 Task: Find connections with filter location Congonhas with filter topic #culturewith filter profile language Potuguese with filter current company LTI - Larsen & Toubro Infotech with filter school Nagpur Jobs with filter industry Newspaper Publishing with filter service category Interaction Design with filter keywords title Actor
Action: Mouse moved to (509, 100)
Screenshot: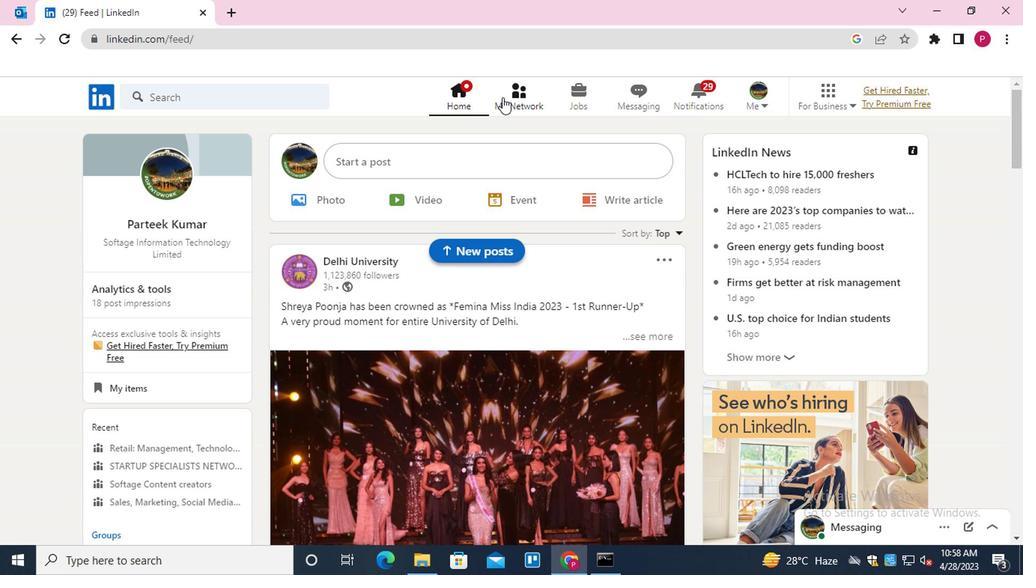 
Action: Mouse pressed left at (509, 100)
Screenshot: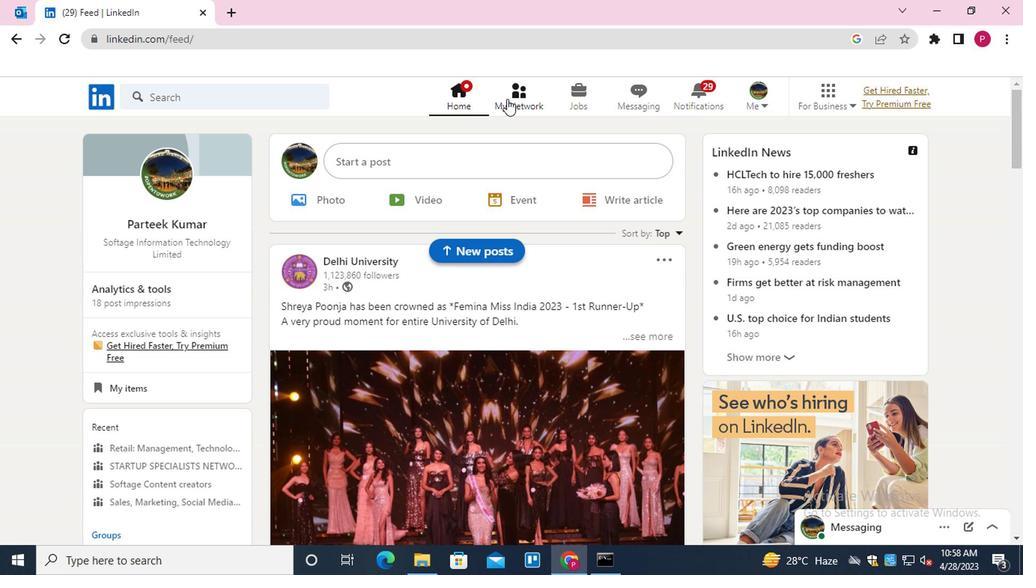 
Action: Mouse moved to (267, 180)
Screenshot: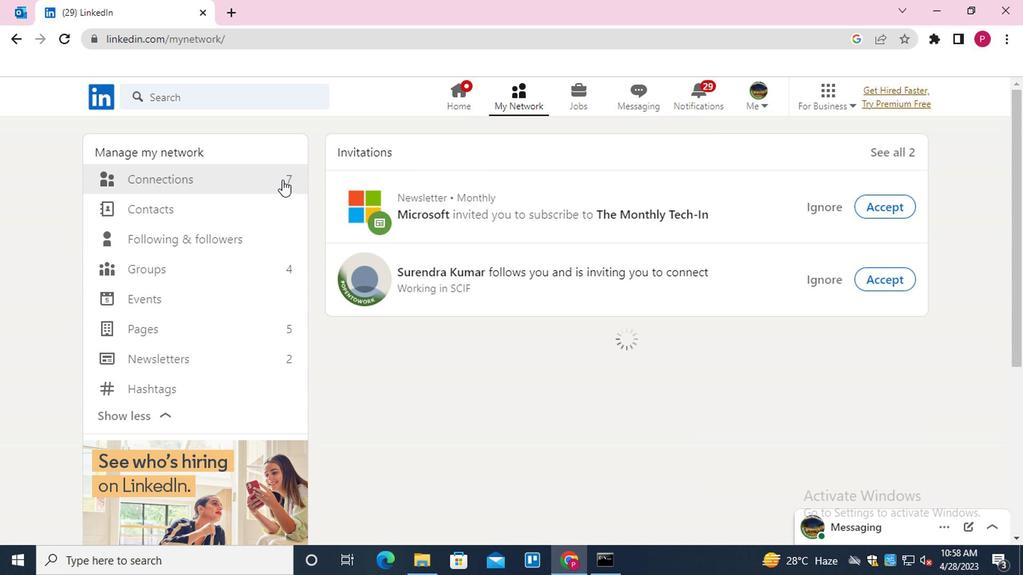 
Action: Mouse pressed left at (267, 180)
Screenshot: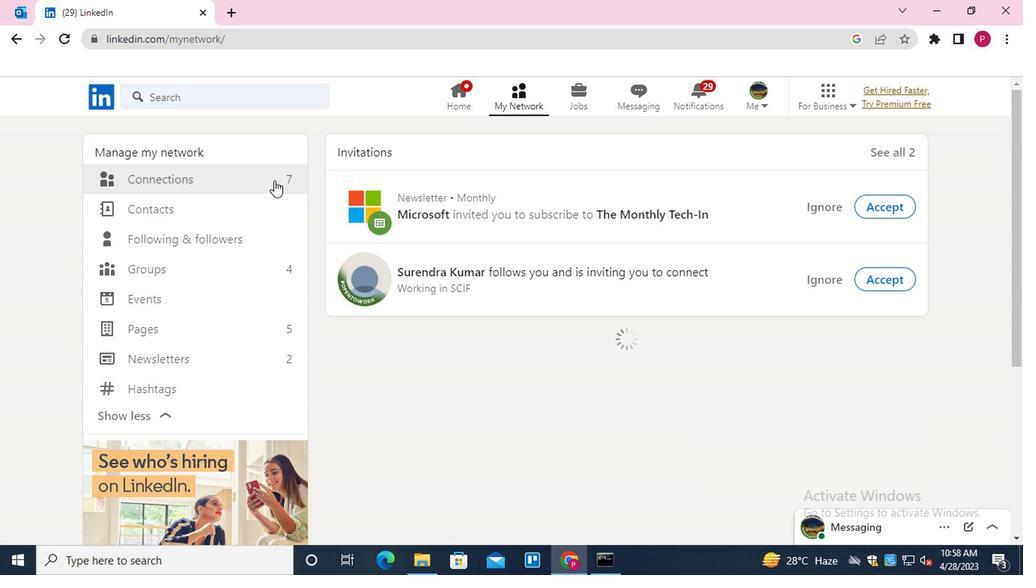 
Action: Mouse moved to (610, 180)
Screenshot: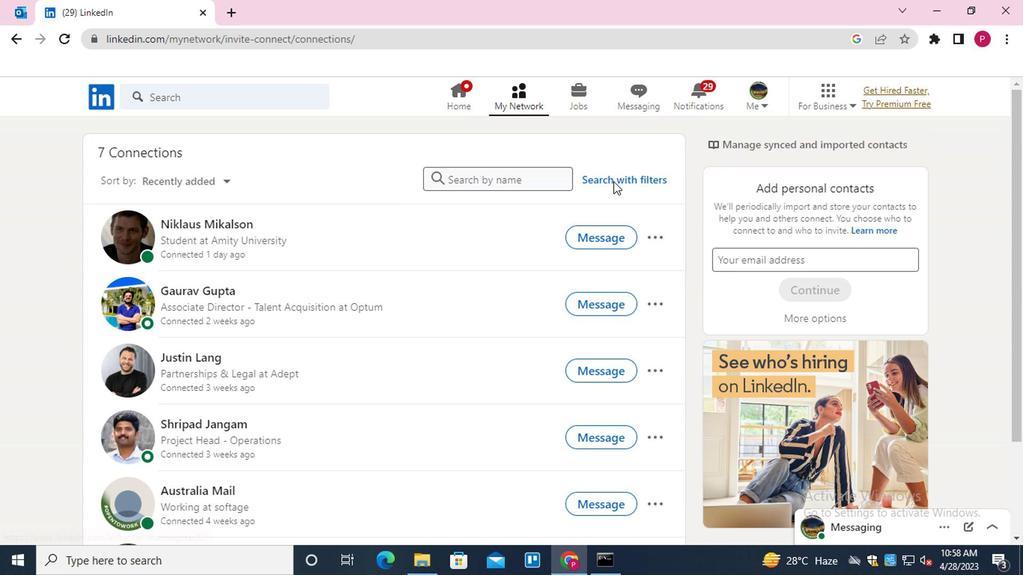 
Action: Mouse pressed left at (610, 180)
Screenshot: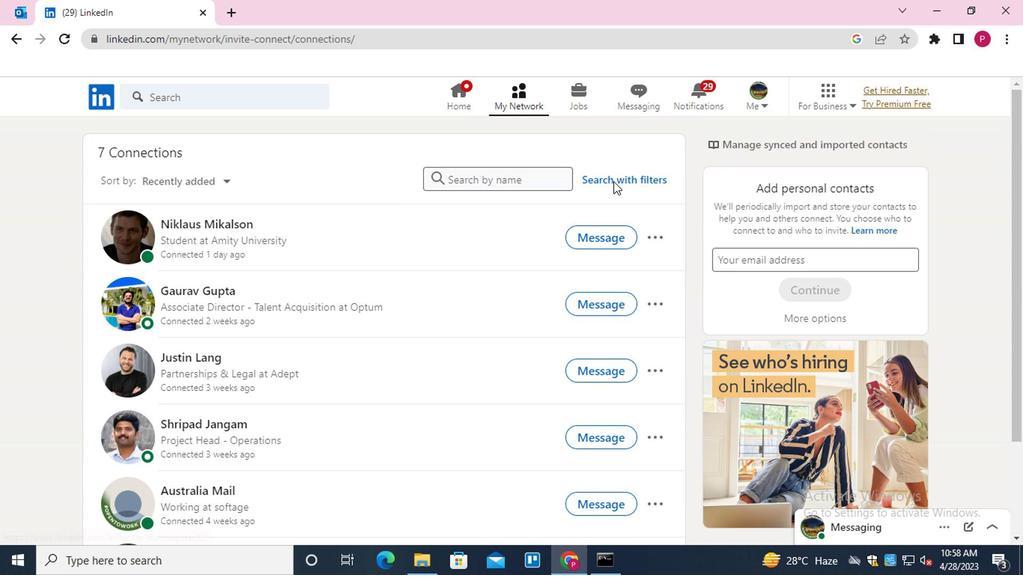 
Action: Mouse moved to (547, 141)
Screenshot: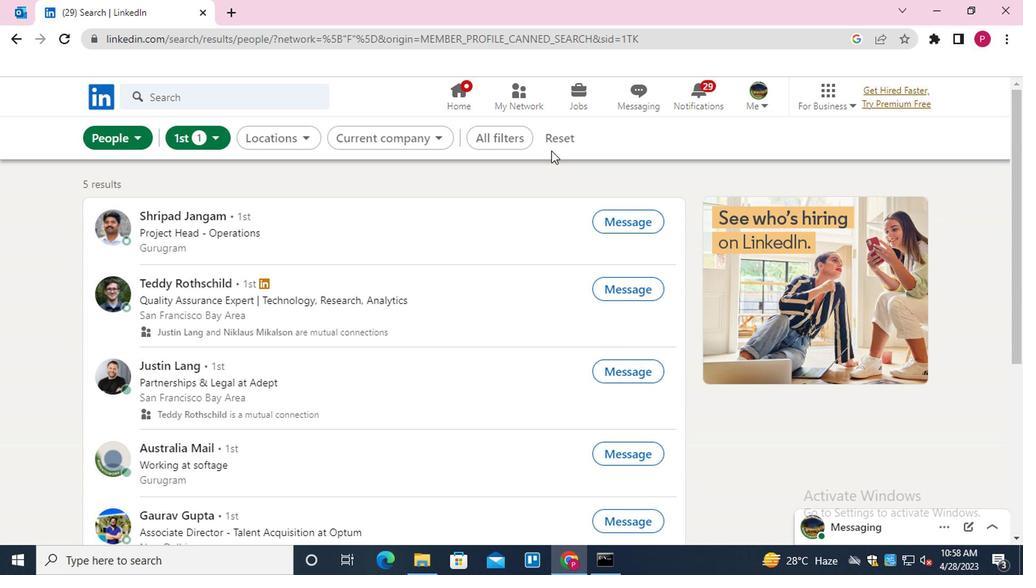 
Action: Mouse pressed left at (547, 141)
Screenshot: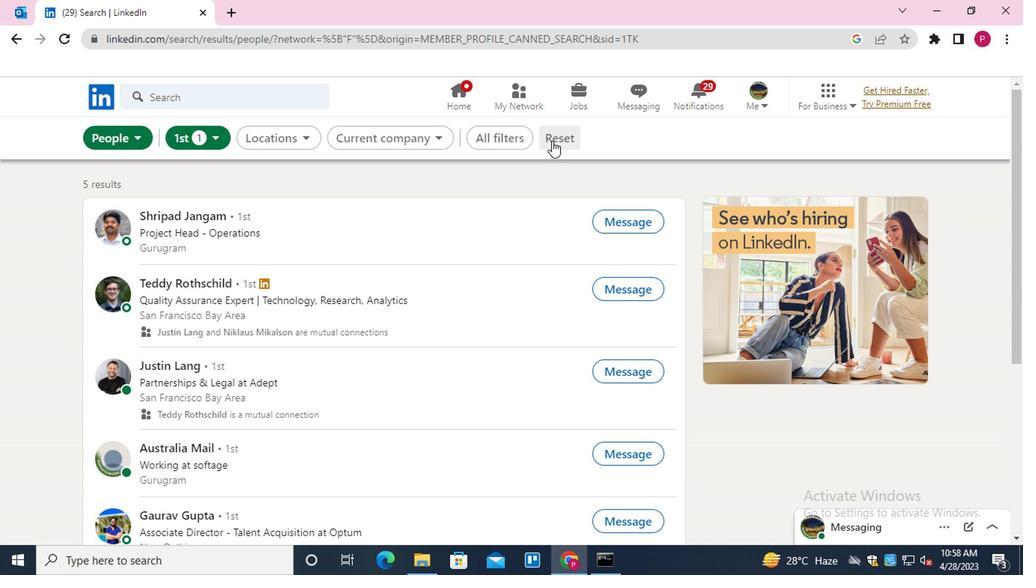 
Action: Mouse pressed left at (547, 141)
Screenshot: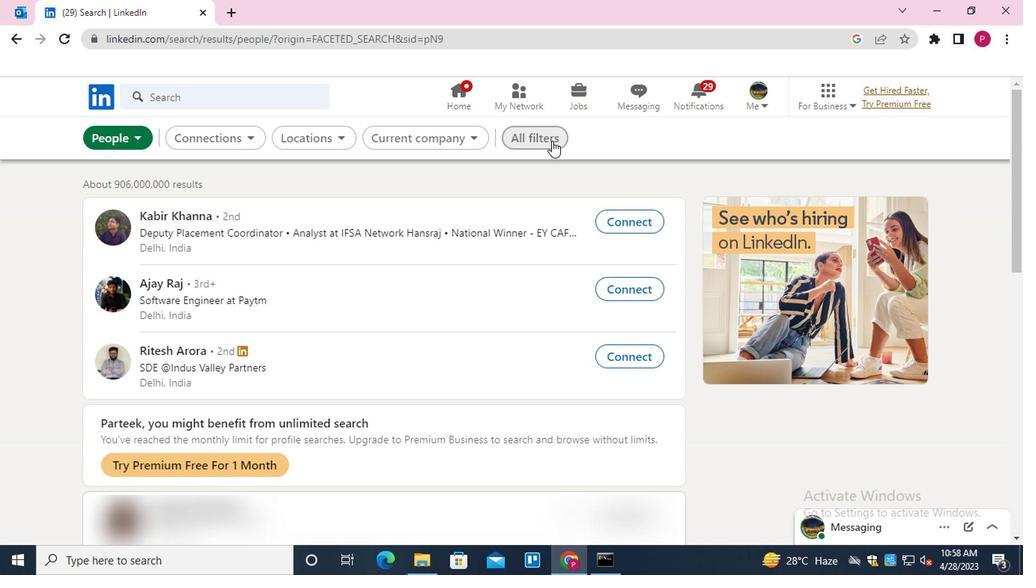 
Action: Mouse moved to (788, 302)
Screenshot: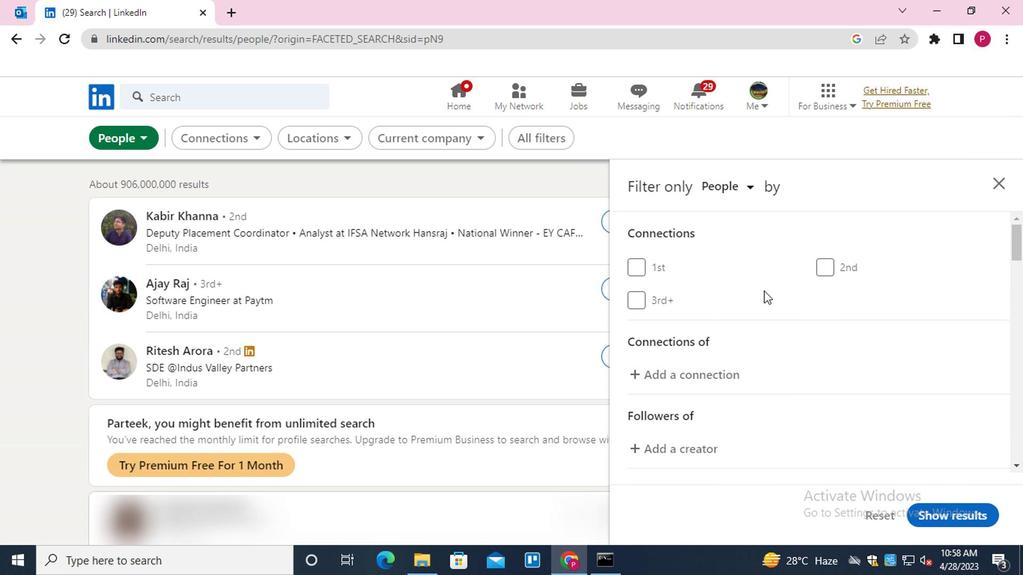 
Action: Mouse scrolled (788, 302) with delta (0, 0)
Screenshot: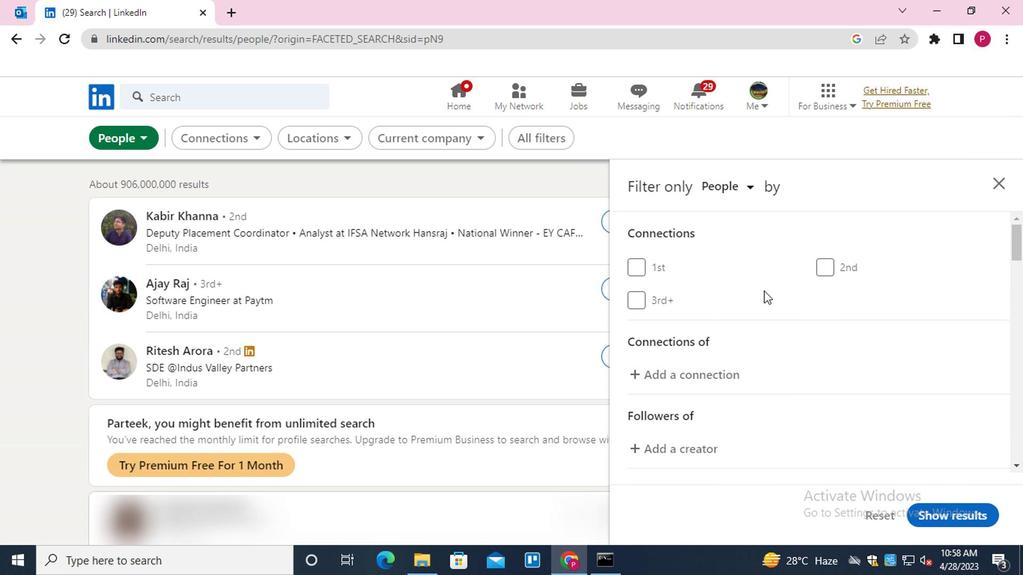 
Action: Mouse moved to (789, 303)
Screenshot: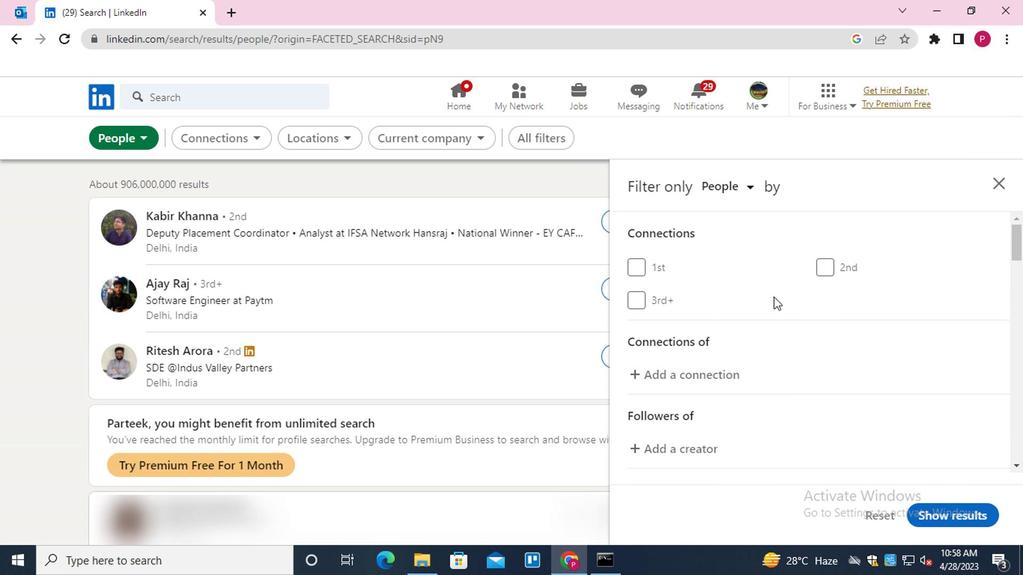 
Action: Mouse scrolled (789, 302) with delta (0, -1)
Screenshot: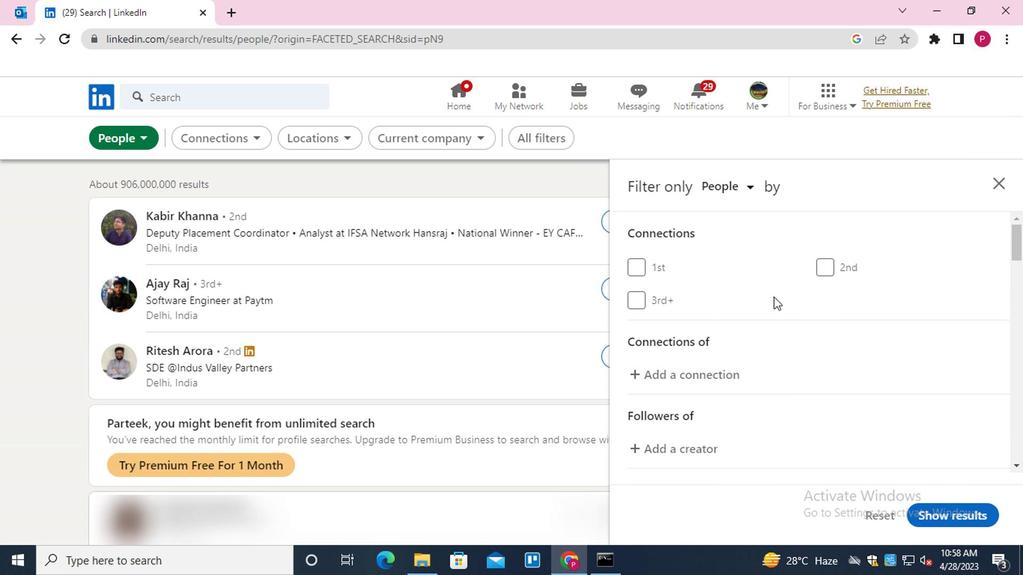 
Action: Mouse scrolled (789, 302) with delta (0, -1)
Screenshot: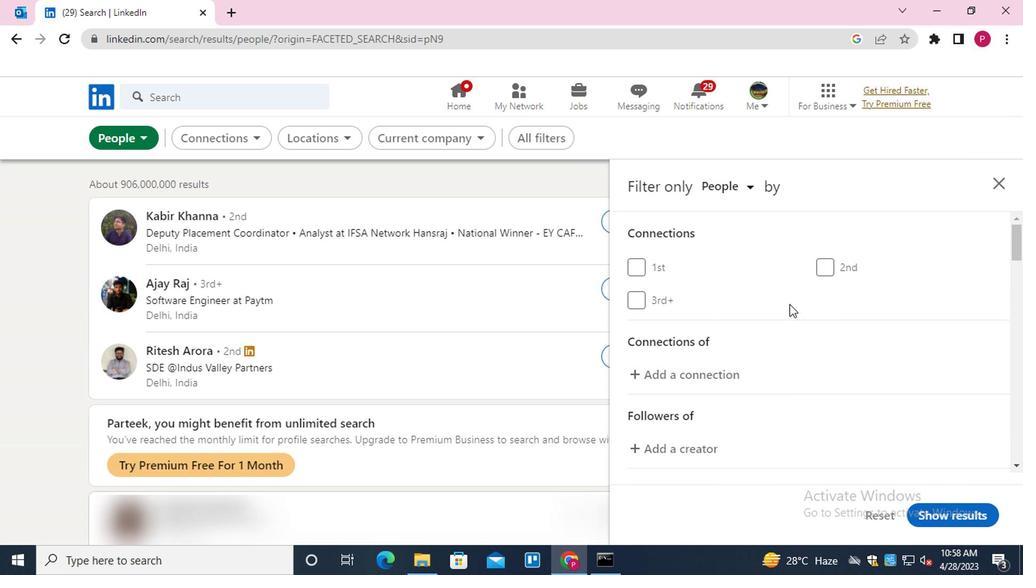 
Action: Mouse moved to (863, 361)
Screenshot: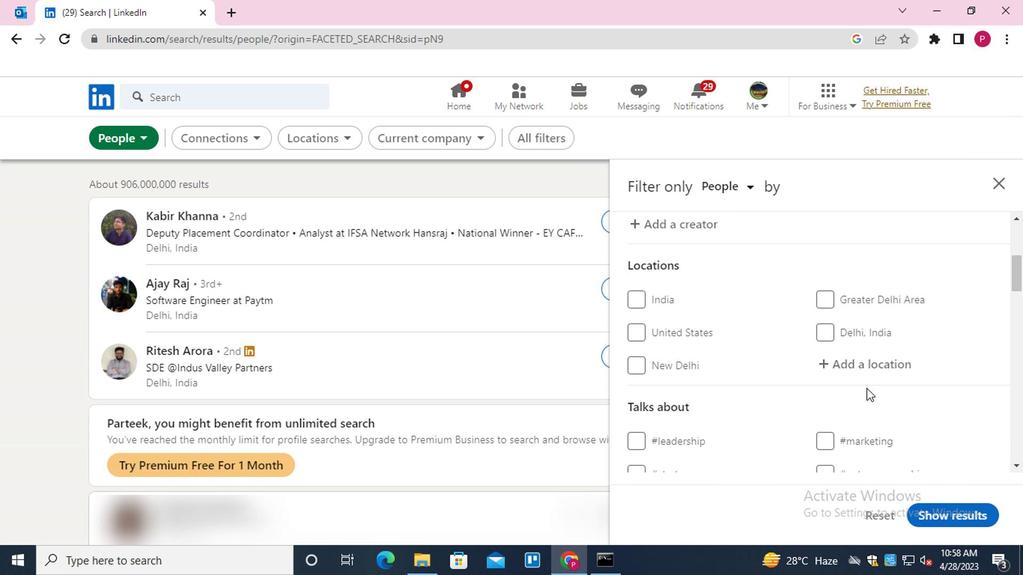 
Action: Mouse pressed left at (863, 361)
Screenshot: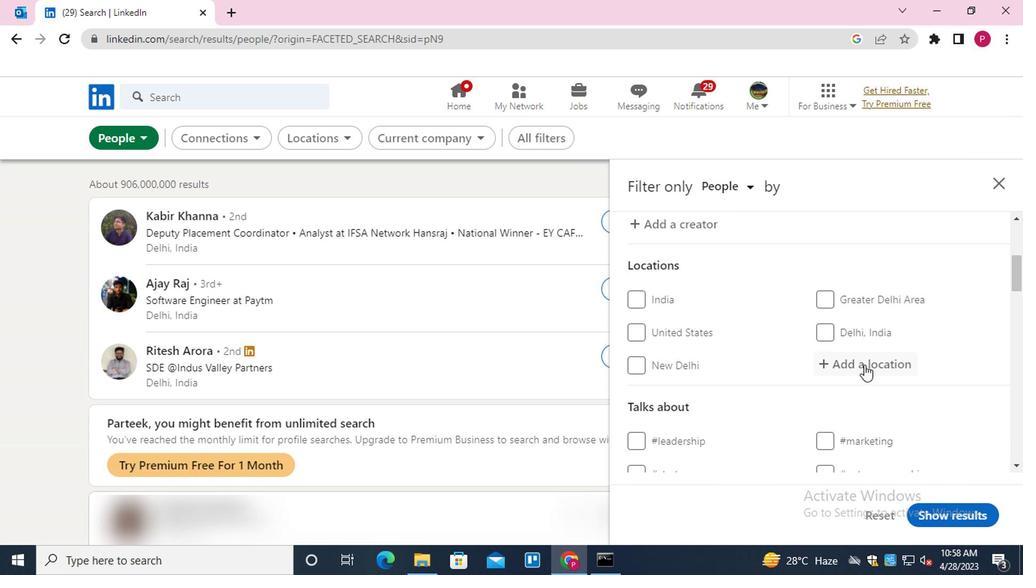 
Action: Key pressed <Key.shift>CONGONHAS<Key.down><Key.enter>
Screenshot: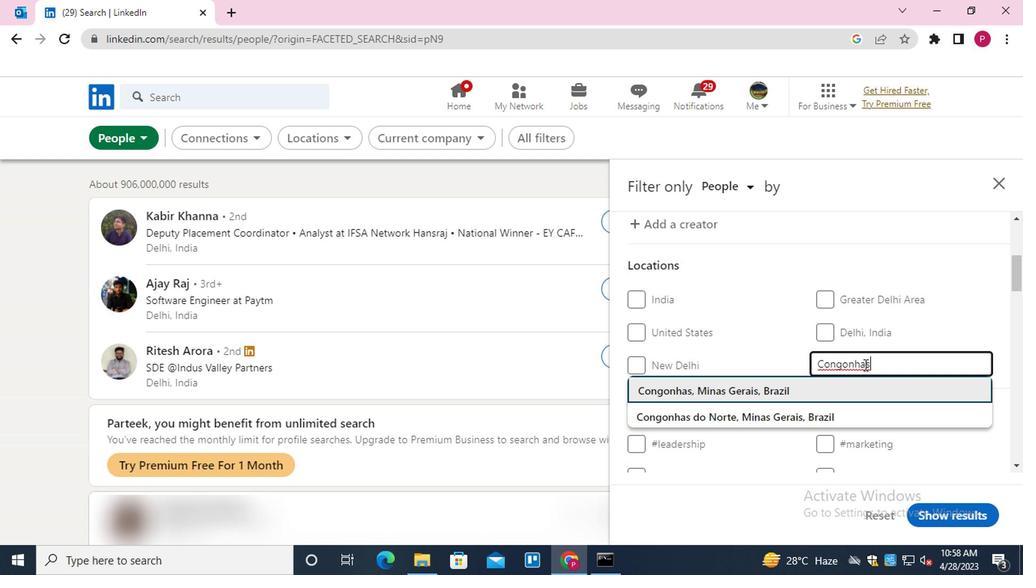 
Action: Mouse moved to (823, 368)
Screenshot: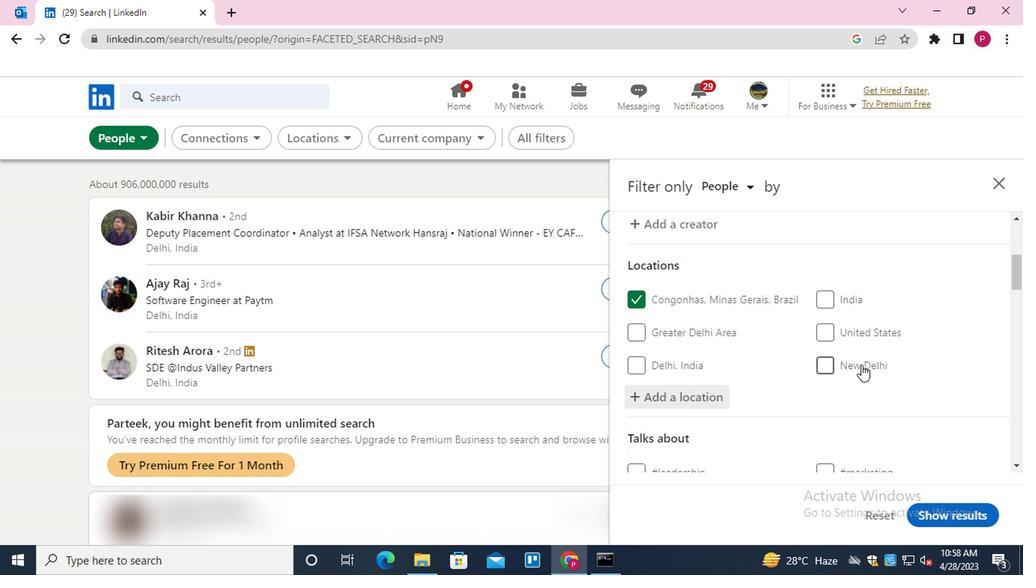 
Action: Mouse scrolled (823, 368) with delta (0, 0)
Screenshot: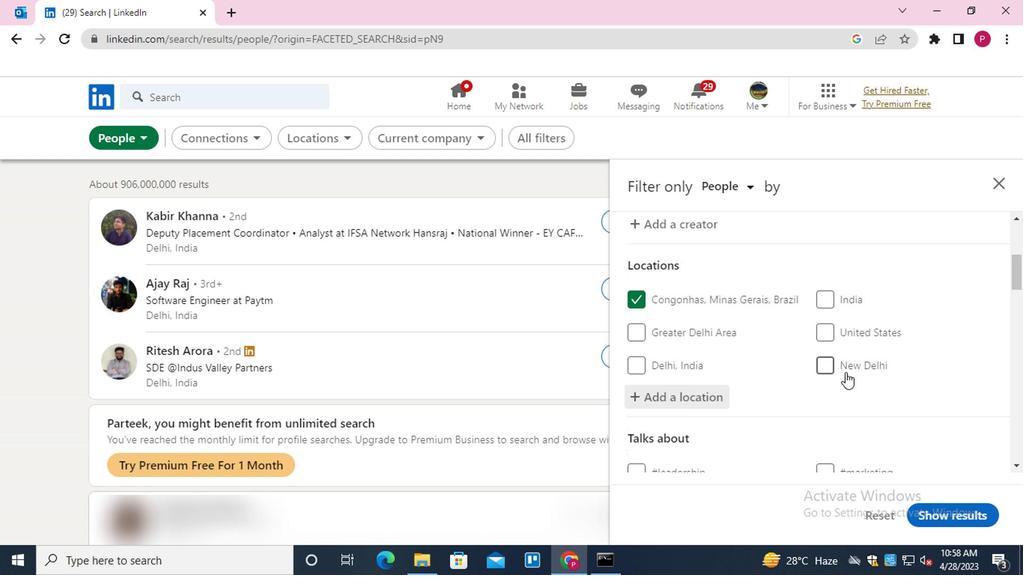 
Action: Mouse scrolled (823, 368) with delta (0, 0)
Screenshot: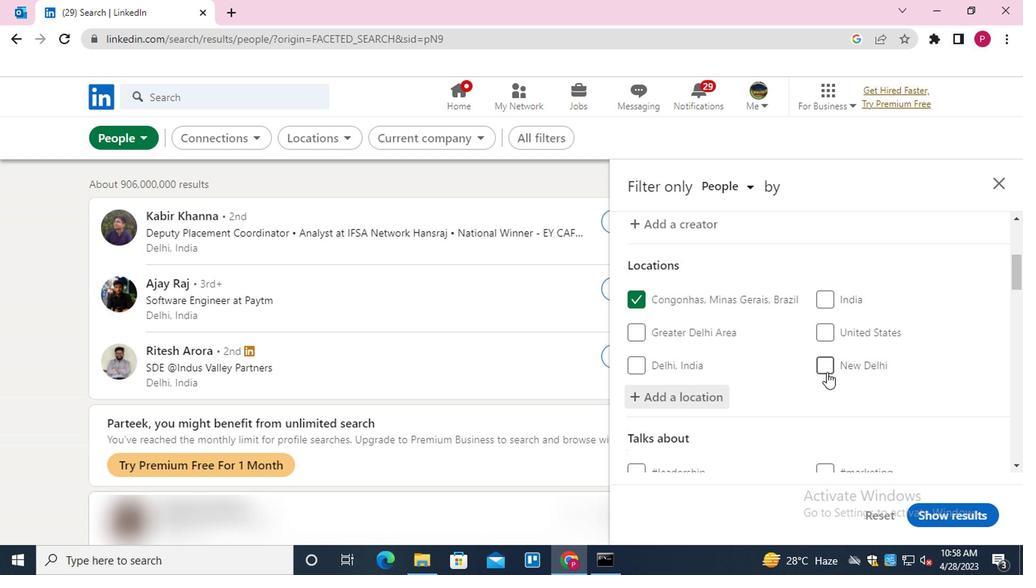 
Action: Mouse moved to (823, 368)
Screenshot: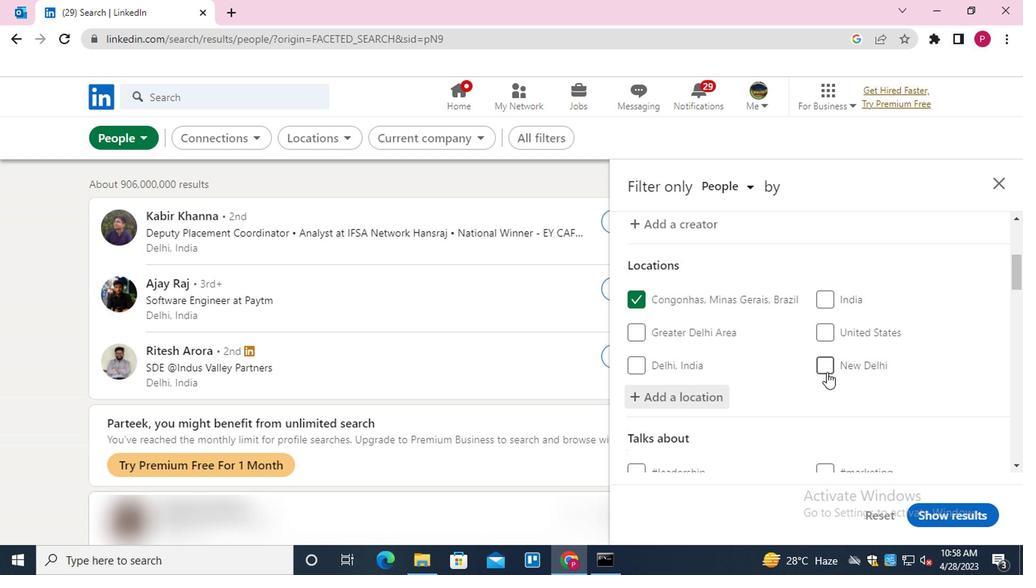 
Action: Mouse scrolled (823, 368) with delta (0, 0)
Screenshot: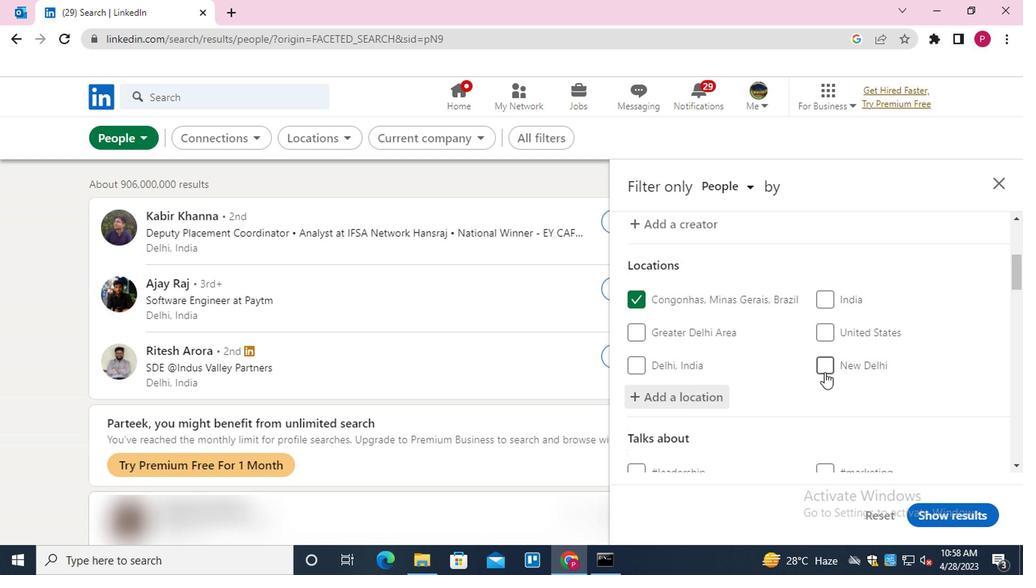 
Action: Mouse moved to (847, 310)
Screenshot: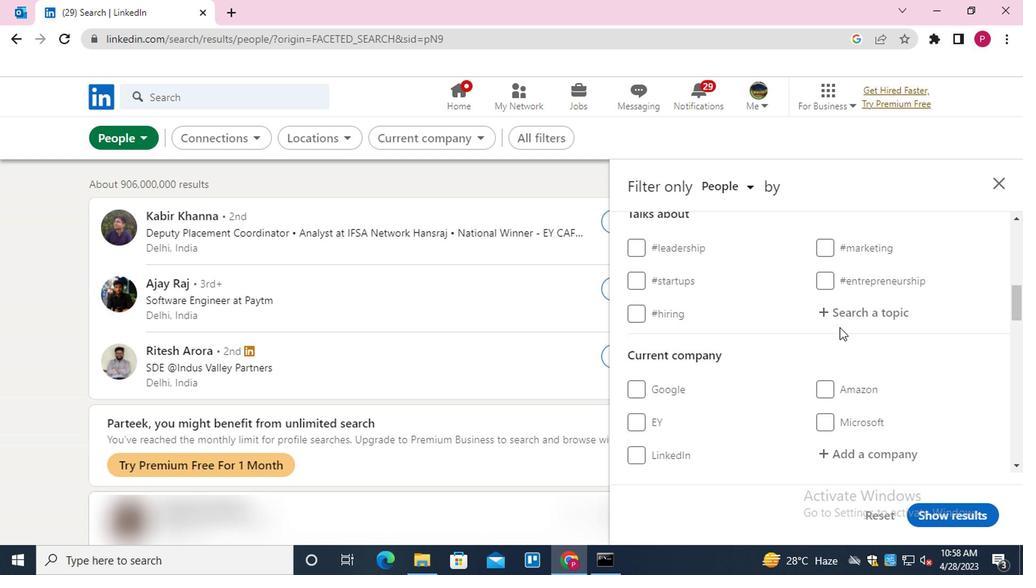 
Action: Mouse pressed left at (847, 310)
Screenshot: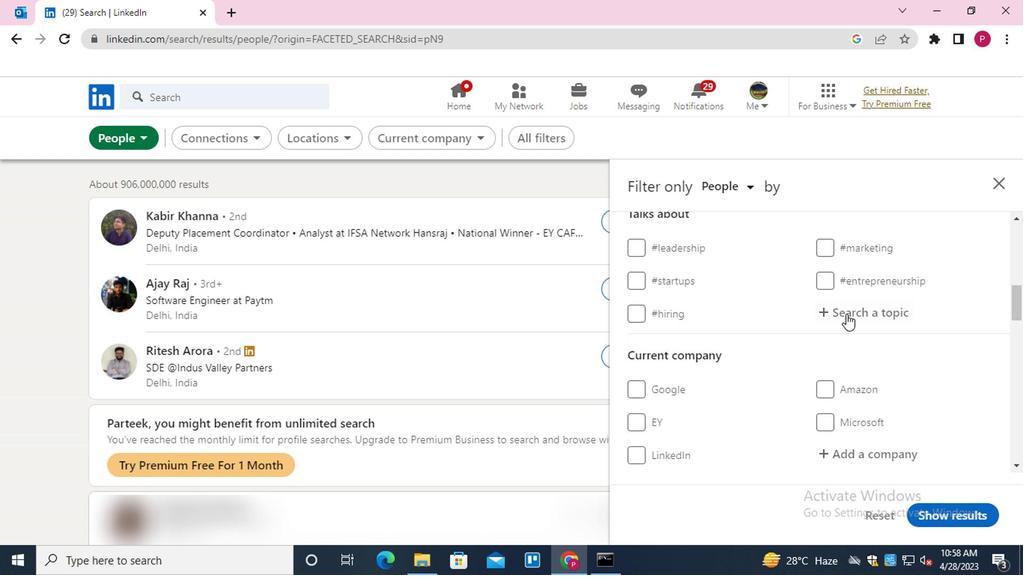 
Action: Key pressed CULTURE<Key.down><Key.enter>
Screenshot: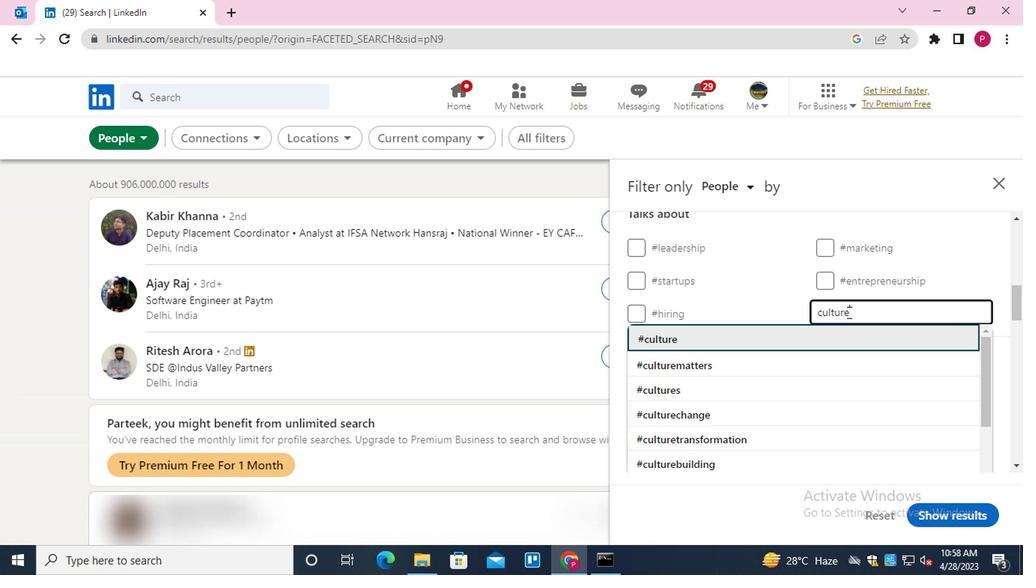 
Action: Mouse moved to (845, 311)
Screenshot: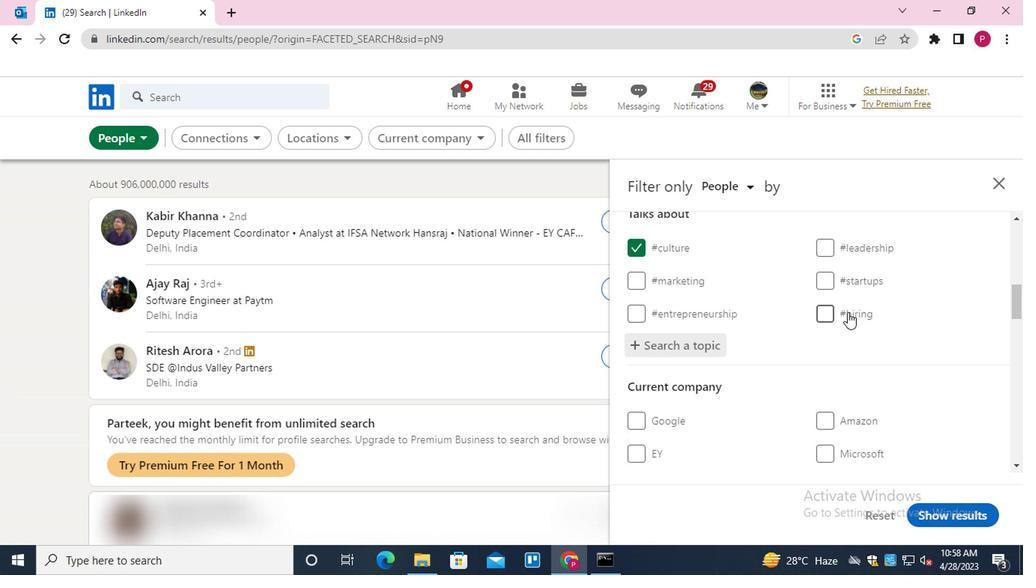 
Action: Mouse scrolled (845, 310) with delta (0, -1)
Screenshot: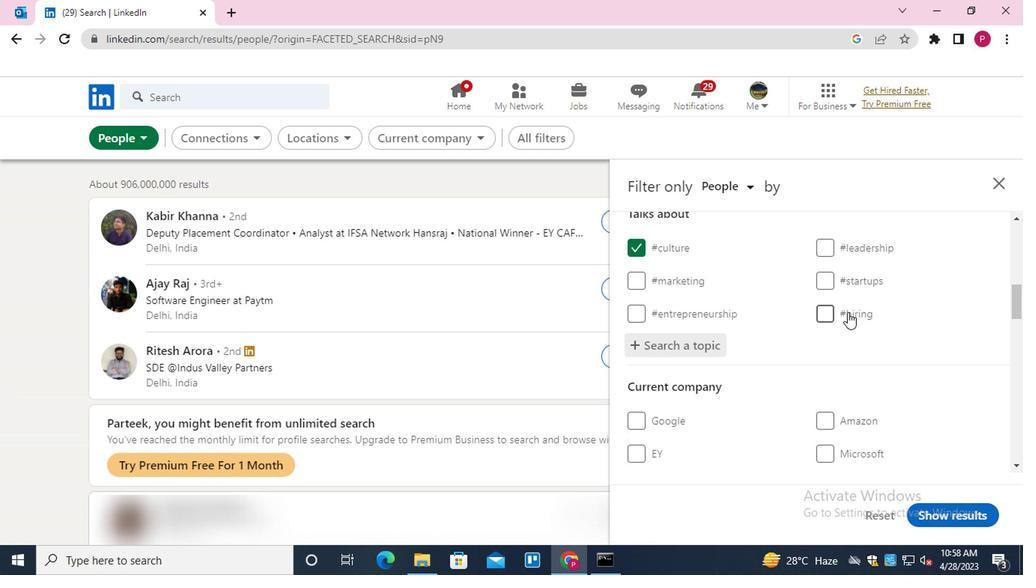
Action: Mouse scrolled (845, 310) with delta (0, -1)
Screenshot: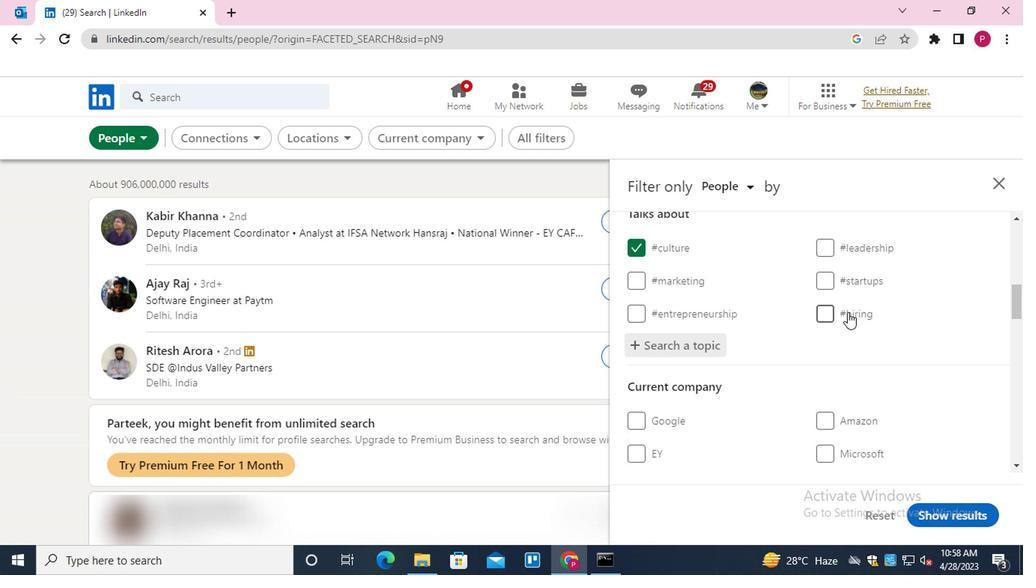 
Action: Mouse scrolled (845, 310) with delta (0, -1)
Screenshot: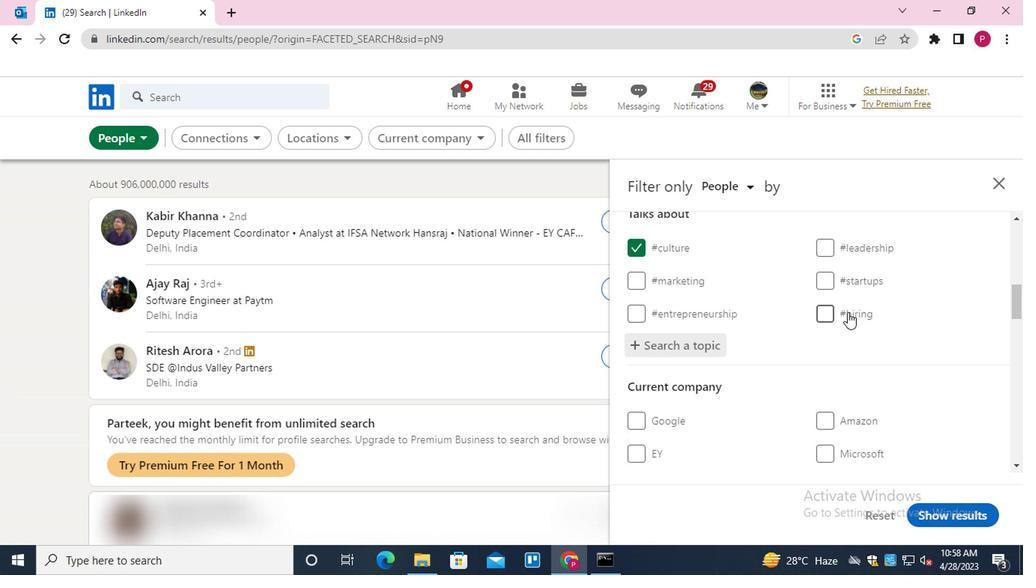 
Action: Mouse moved to (801, 329)
Screenshot: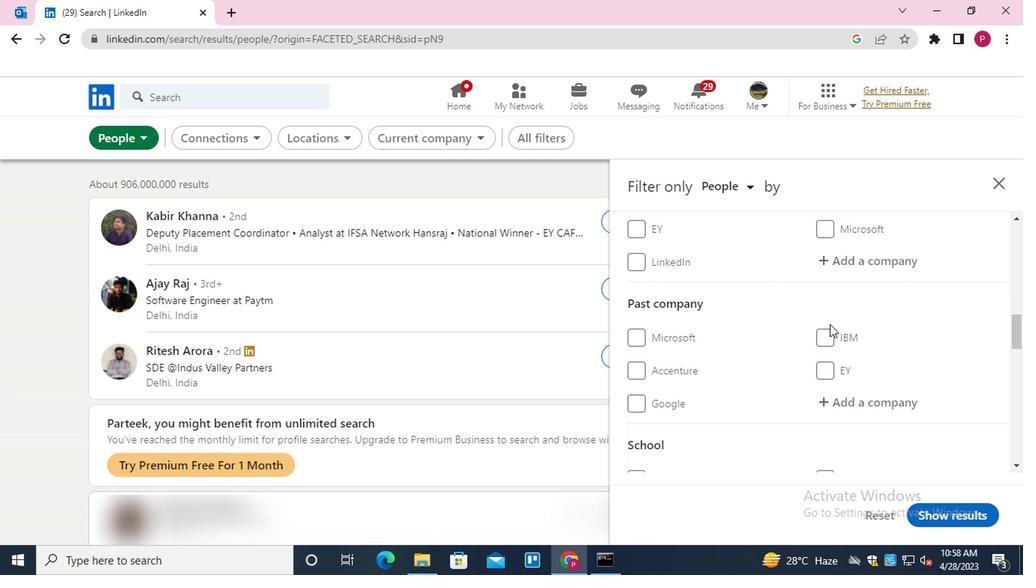 
Action: Mouse scrolled (801, 328) with delta (0, -1)
Screenshot: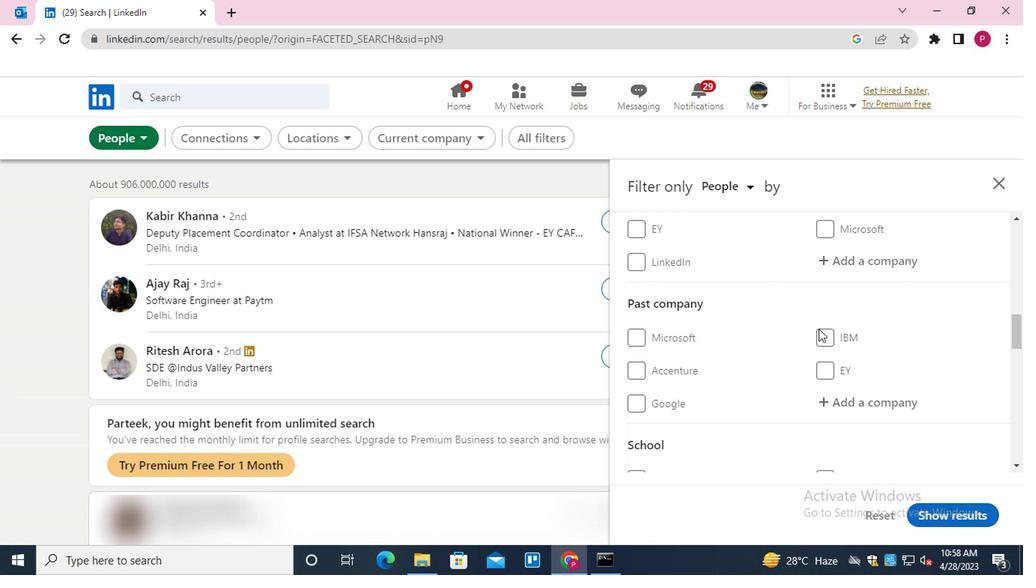 
Action: Mouse scrolled (801, 328) with delta (0, -1)
Screenshot: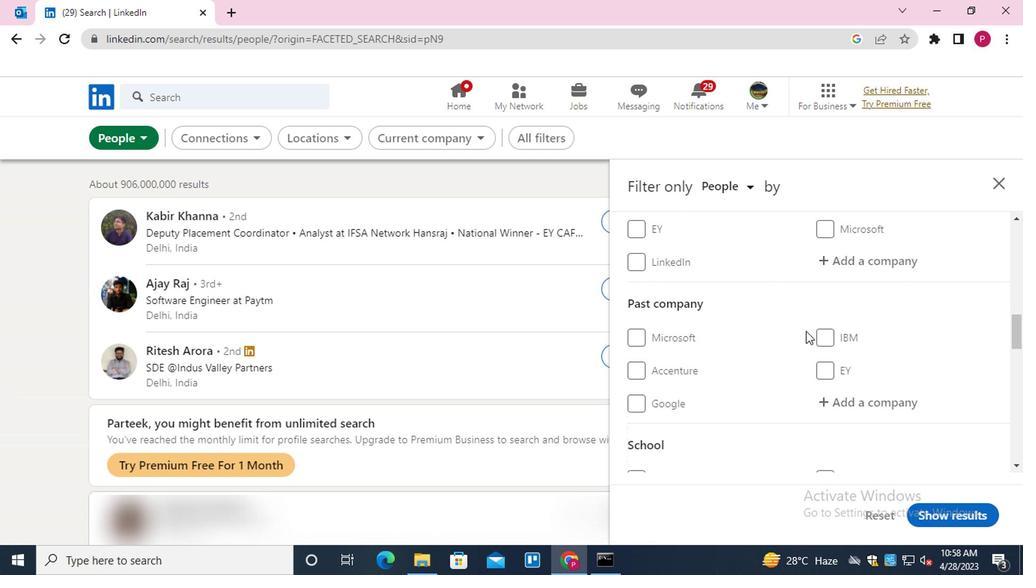 
Action: Mouse scrolled (801, 328) with delta (0, -1)
Screenshot: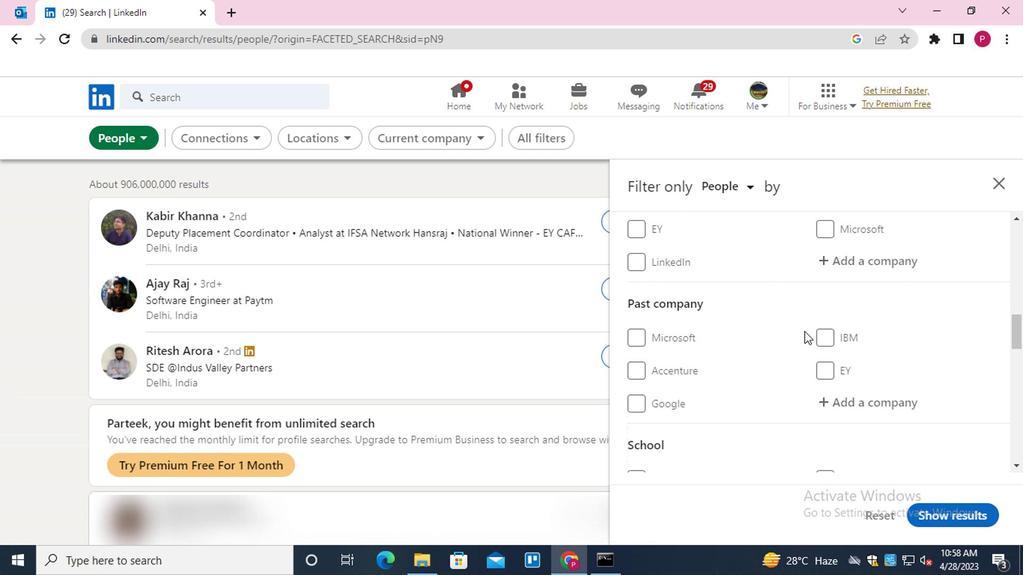 
Action: Mouse moved to (796, 331)
Screenshot: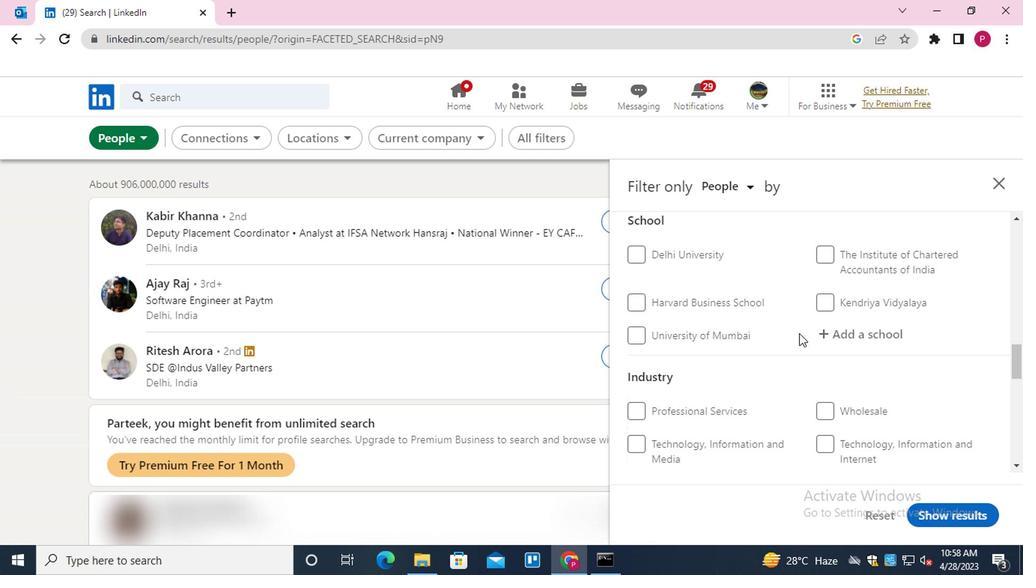 
Action: Mouse scrolled (796, 329) with delta (0, -1)
Screenshot: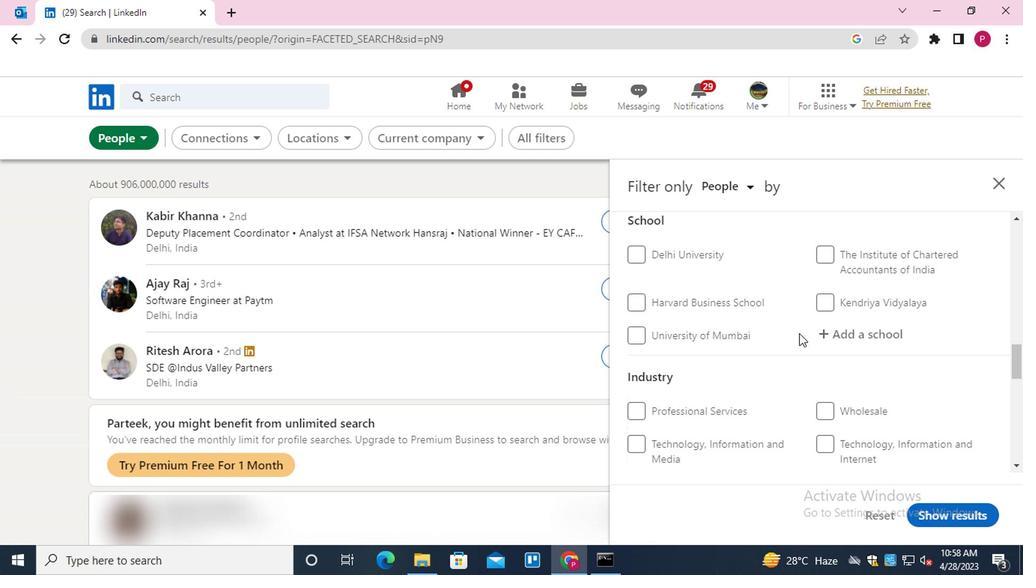 
Action: Mouse moved to (795, 331)
Screenshot: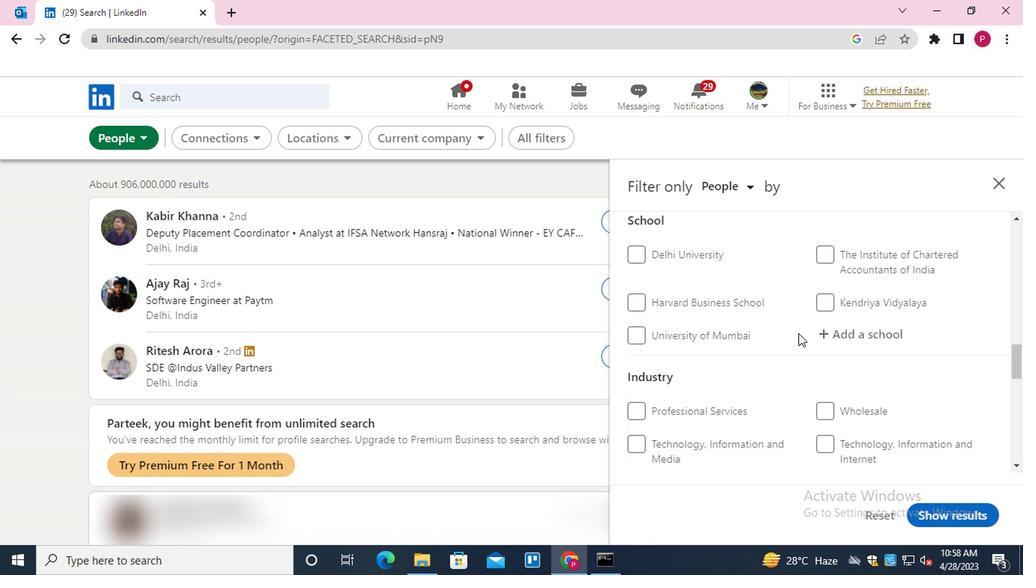 
Action: Mouse scrolled (795, 331) with delta (0, 0)
Screenshot: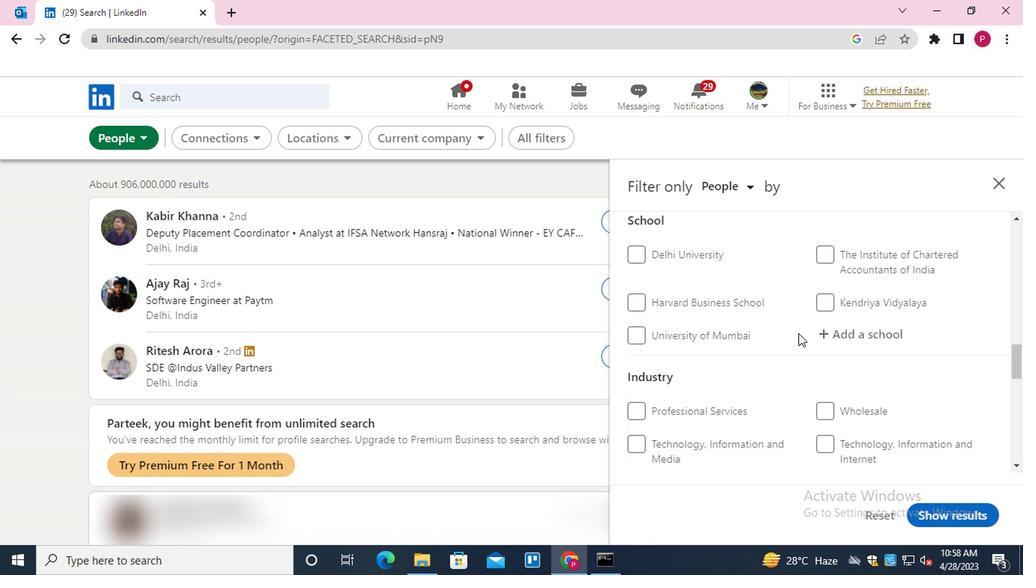 
Action: Mouse moved to (794, 333)
Screenshot: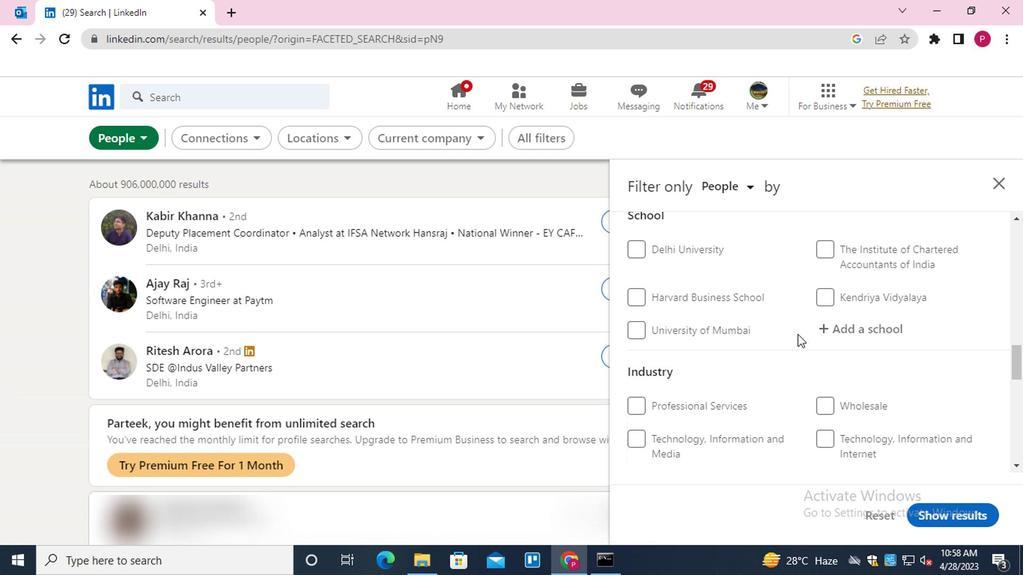 
Action: Mouse scrolled (794, 332) with delta (0, -1)
Screenshot: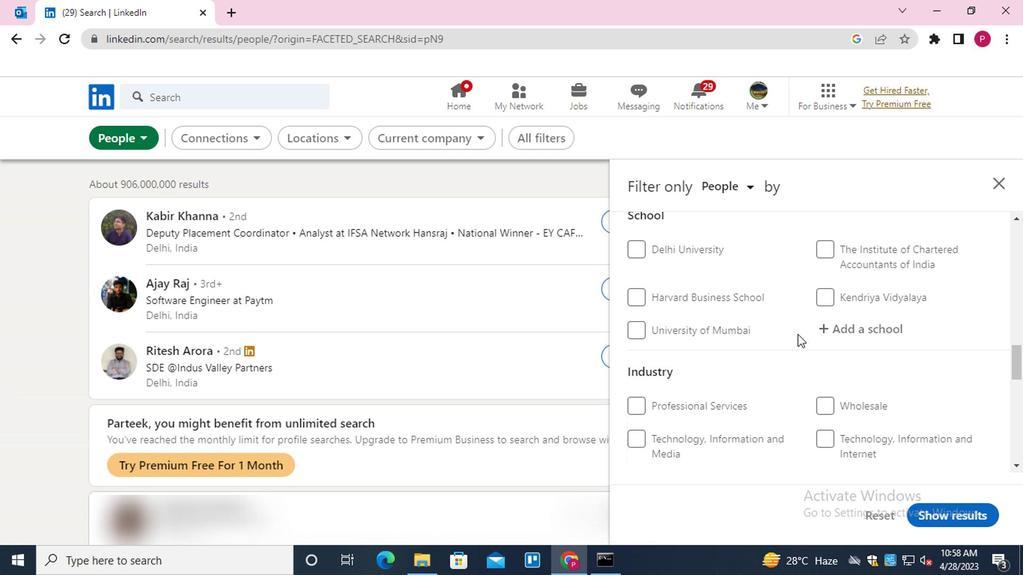 
Action: Mouse moved to (825, 369)
Screenshot: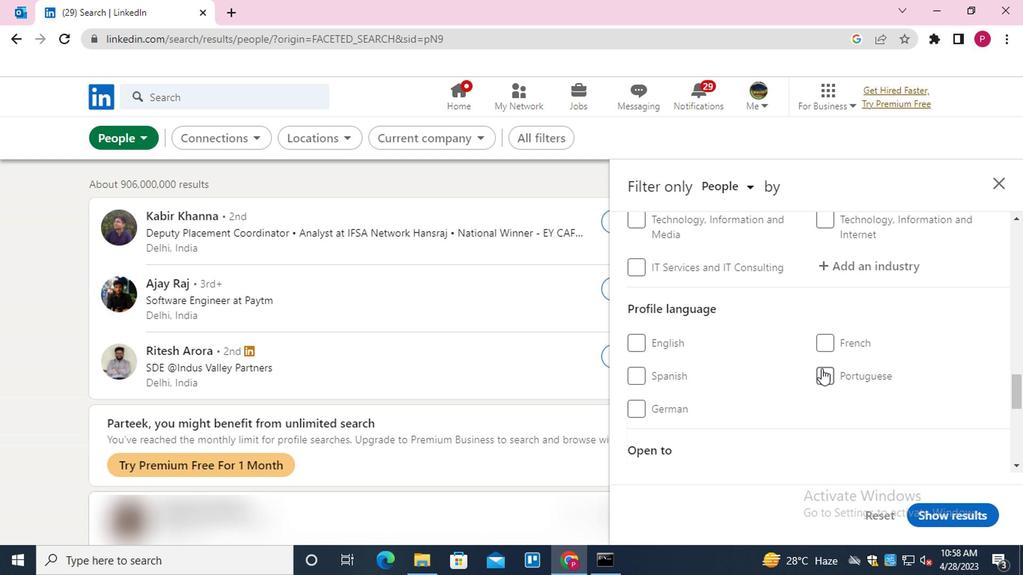 
Action: Mouse pressed left at (825, 369)
Screenshot: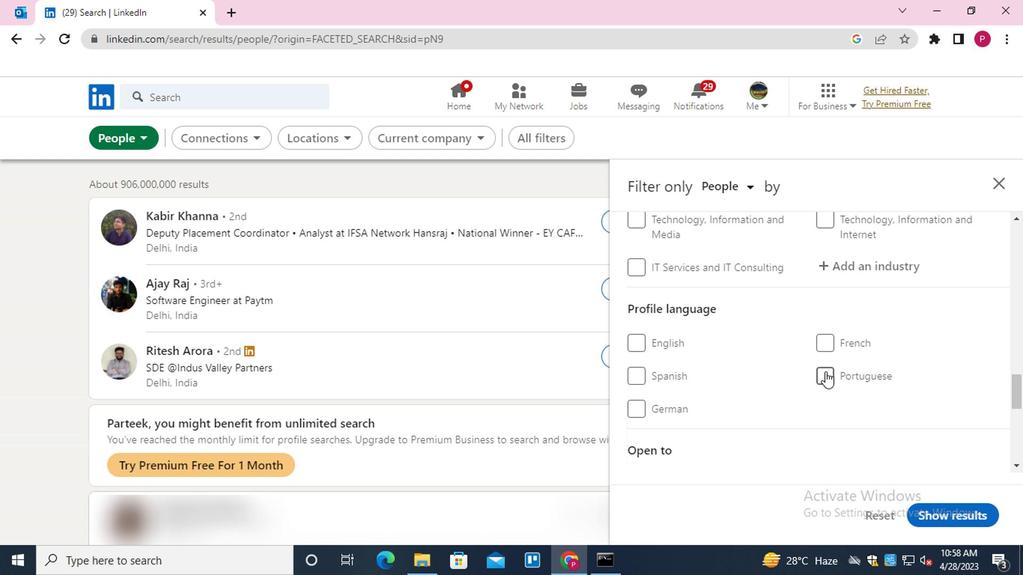 
Action: Mouse moved to (772, 370)
Screenshot: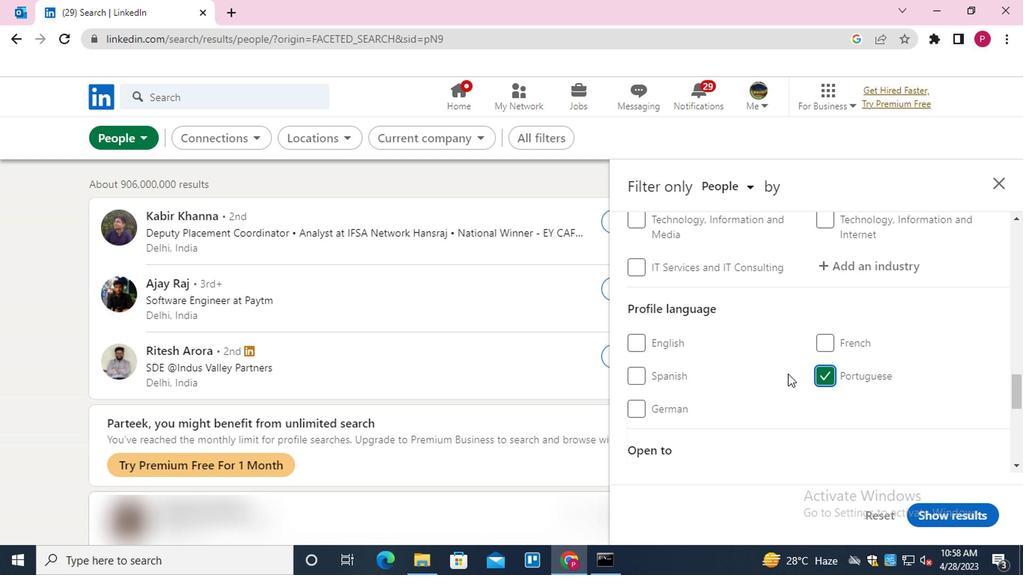 
Action: Mouse scrolled (772, 371) with delta (0, 0)
Screenshot: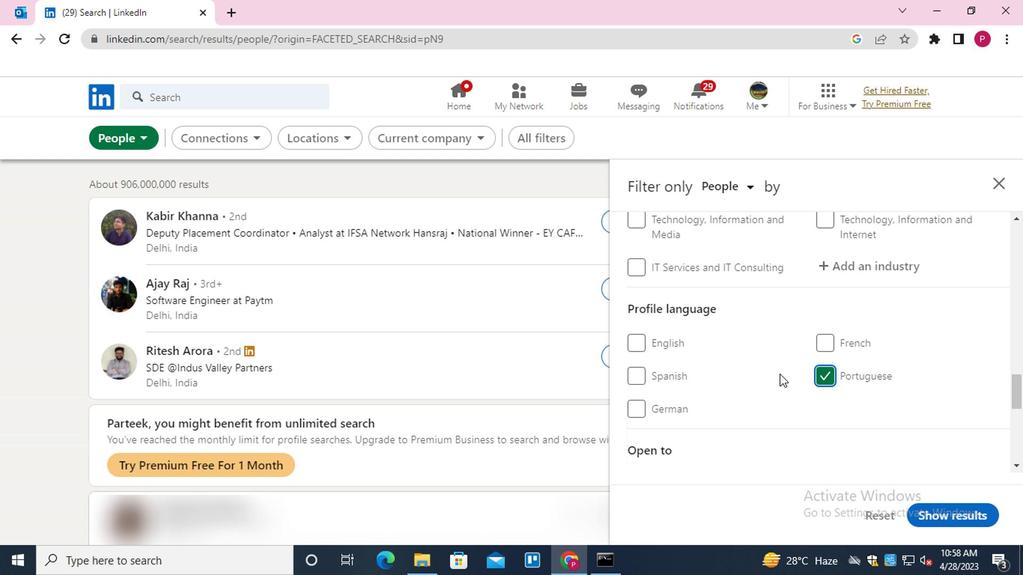 
Action: Mouse scrolled (772, 371) with delta (0, 0)
Screenshot: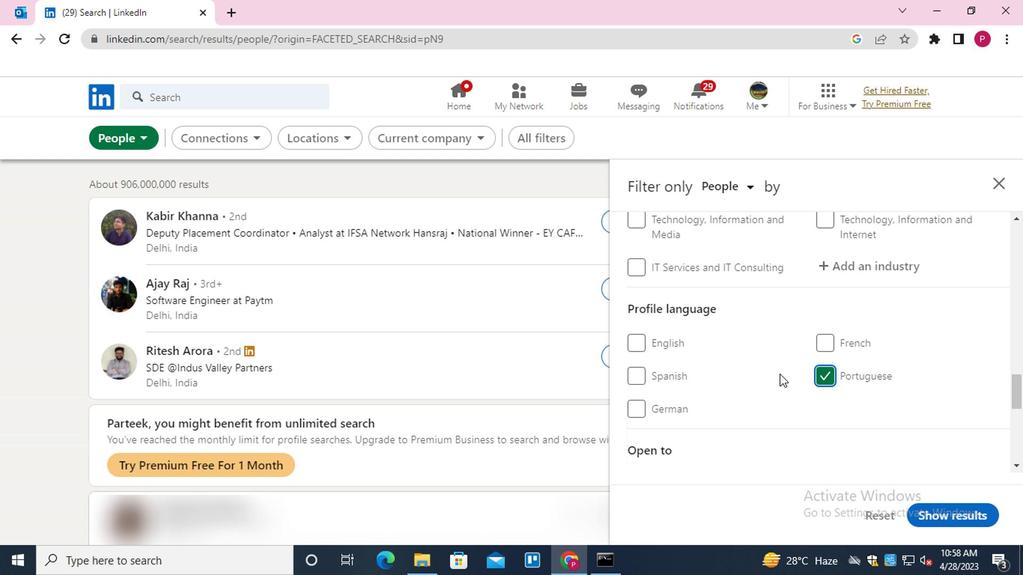 
Action: Mouse scrolled (772, 371) with delta (0, 0)
Screenshot: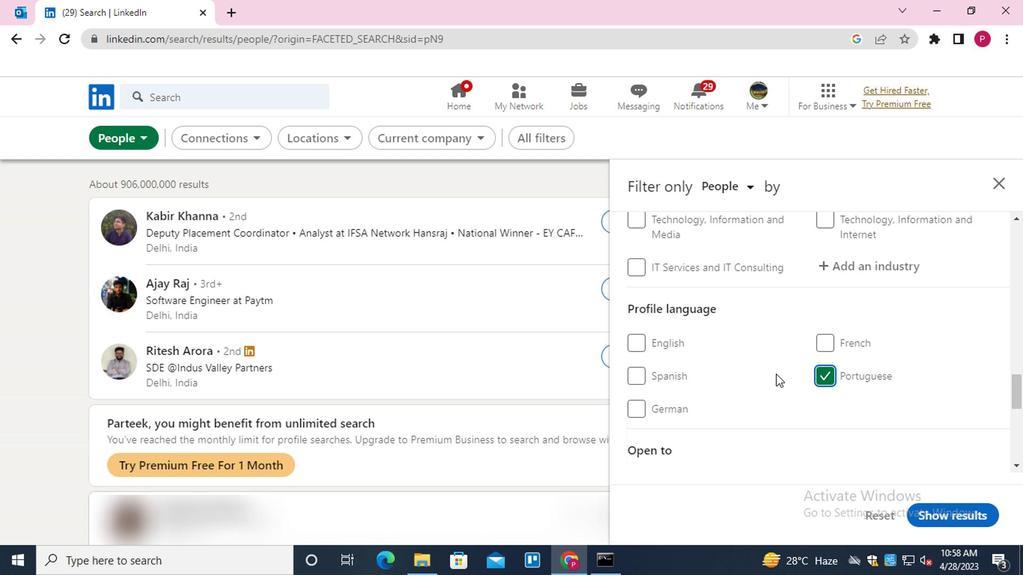 
Action: Mouse scrolled (772, 371) with delta (0, 0)
Screenshot: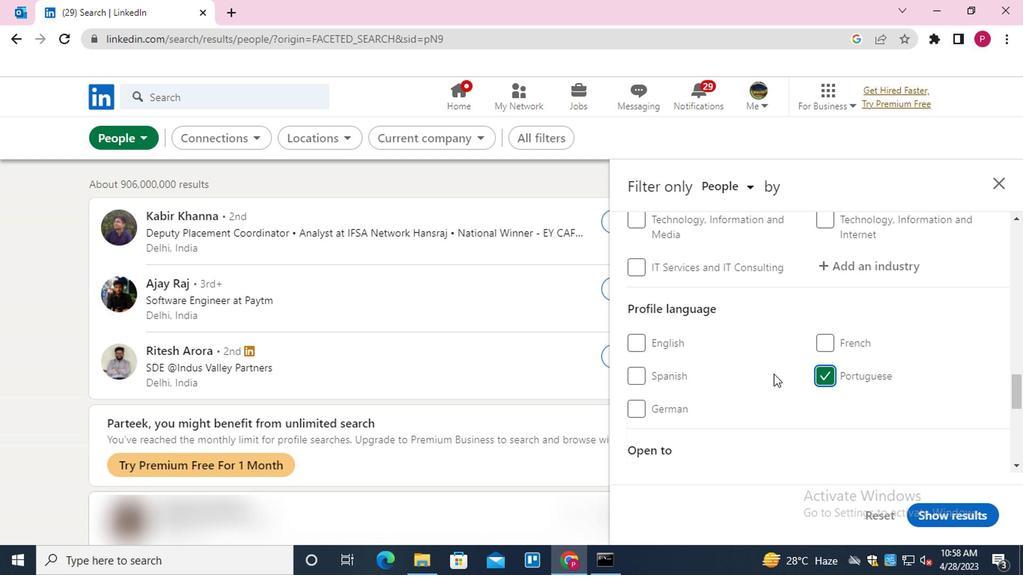
Action: Mouse scrolled (772, 371) with delta (0, 0)
Screenshot: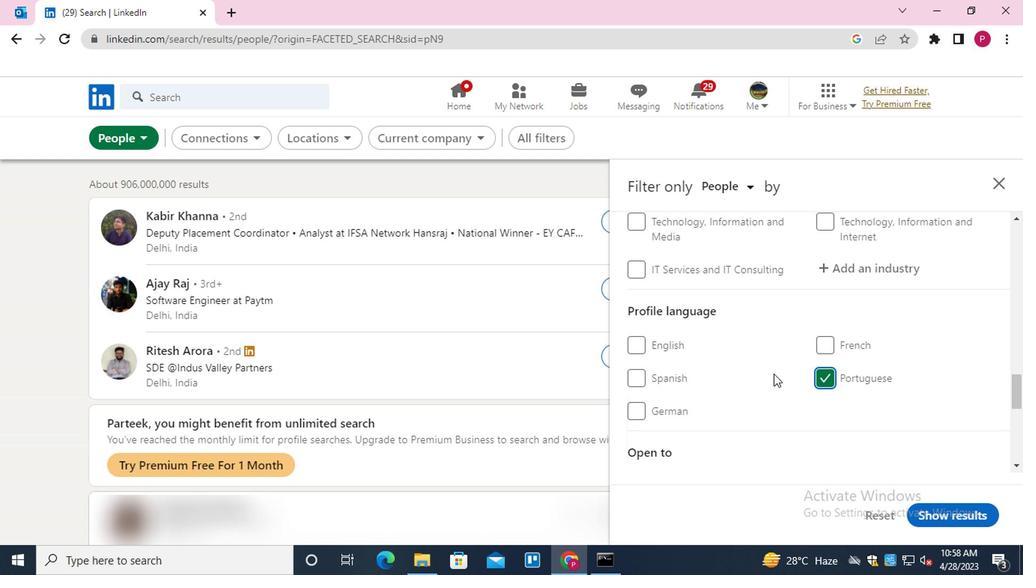
Action: Mouse moved to (753, 371)
Screenshot: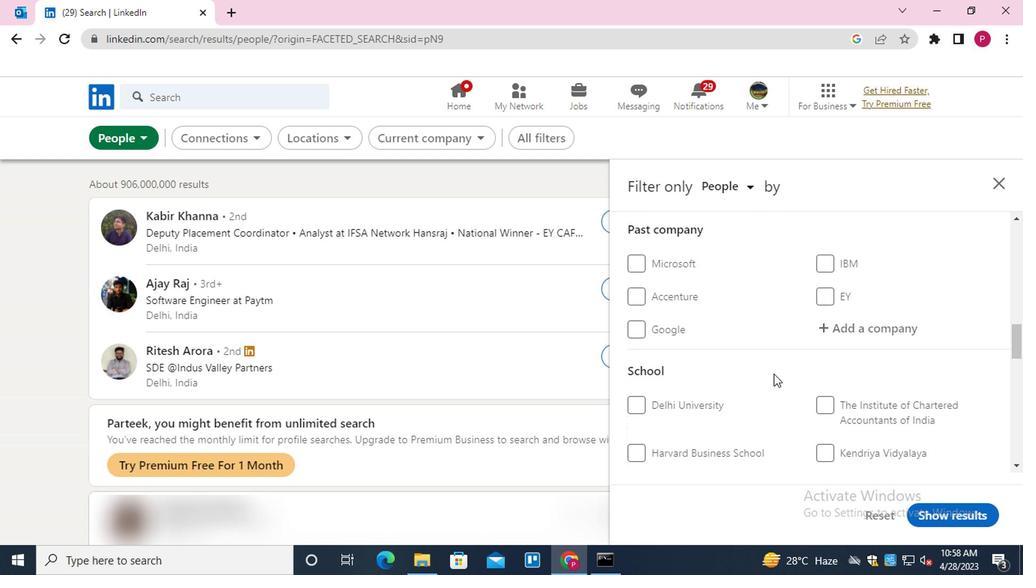 
Action: Mouse scrolled (753, 372) with delta (0, 1)
Screenshot: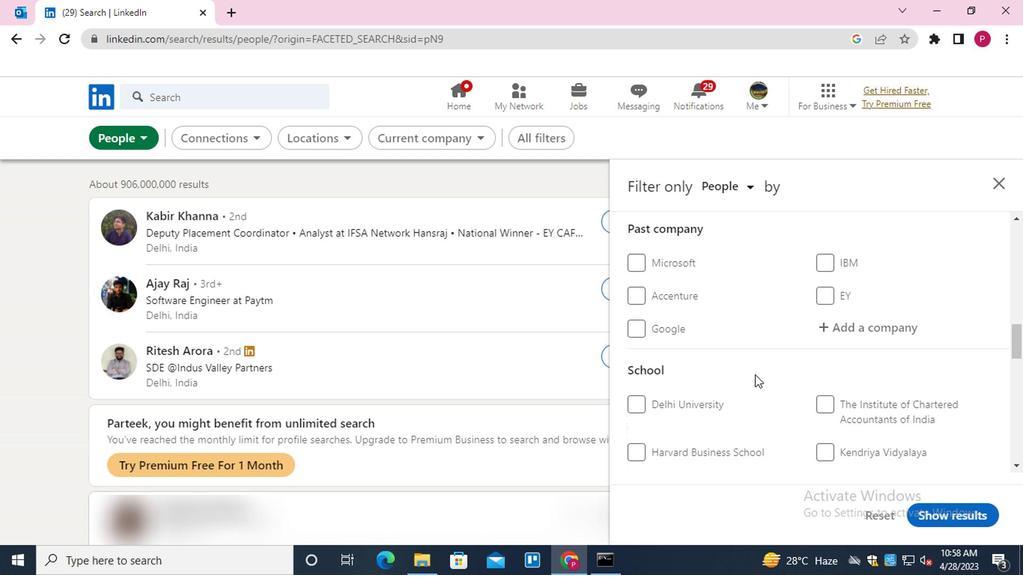 
Action: Mouse scrolled (753, 372) with delta (0, 1)
Screenshot: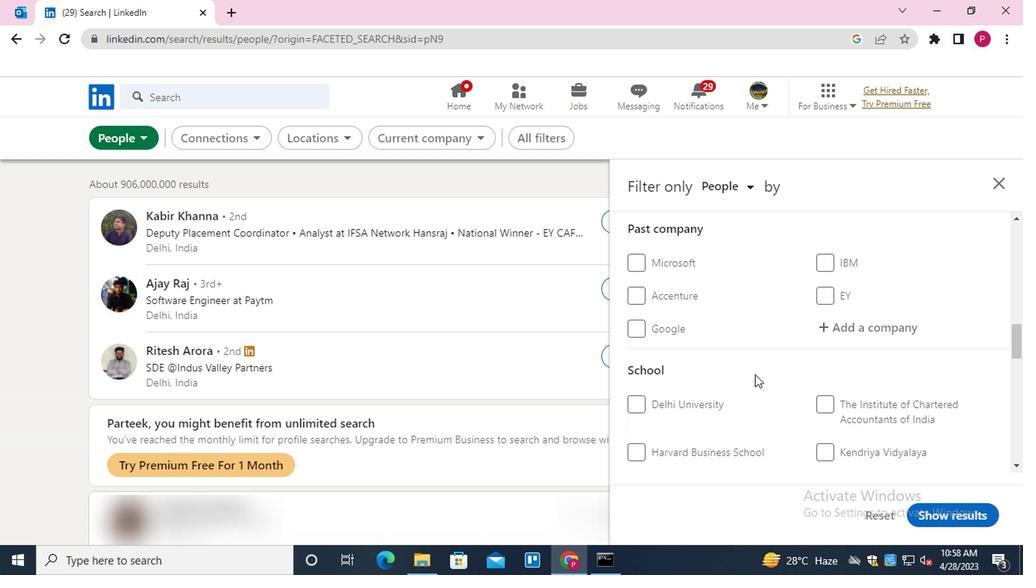 
Action: Mouse moved to (854, 329)
Screenshot: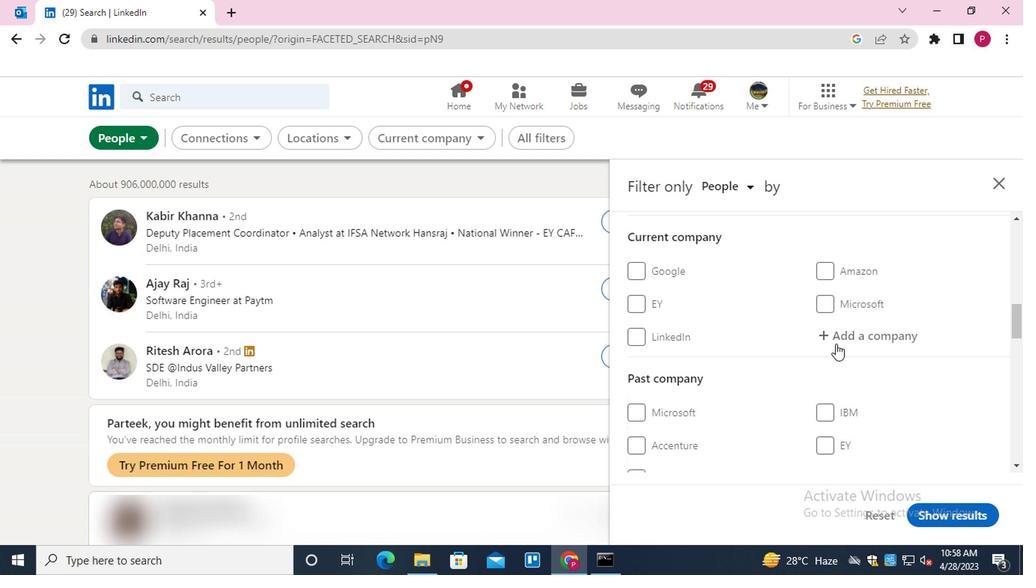 
Action: Mouse pressed left at (854, 329)
Screenshot: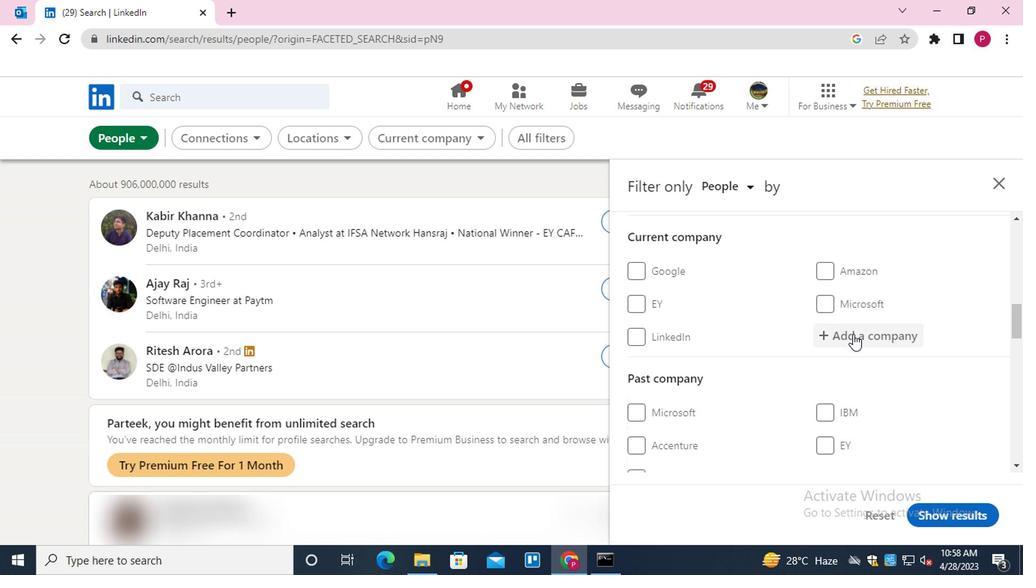 
Action: Key pressed <Key.shift>LTI<Key.down><Key.down><Key.enter>
Screenshot: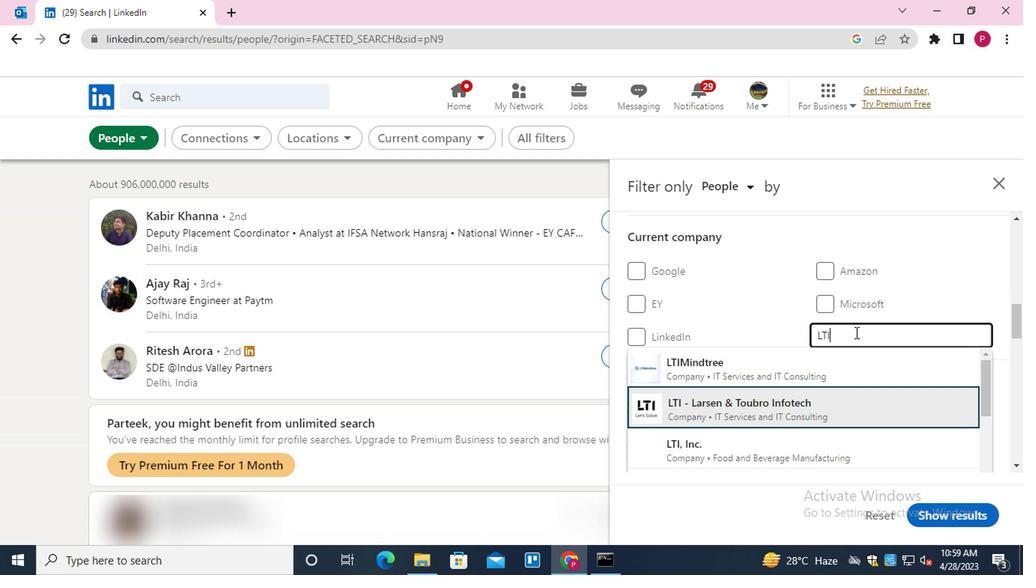 
Action: Mouse scrolled (854, 329) with delta (0, 0)
Screenshot: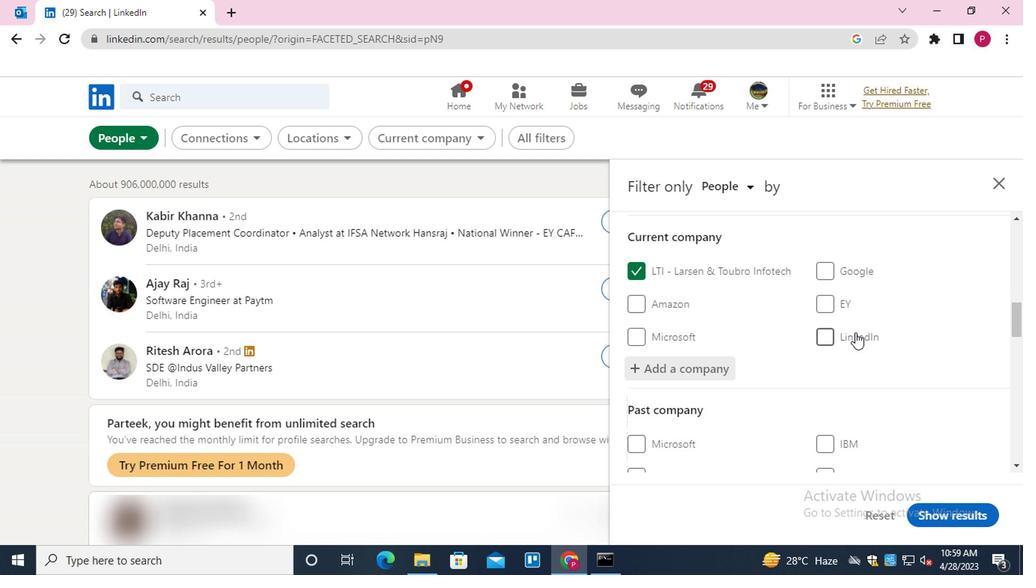 
Action: Mouse moved to (853, 329)
Screenshot: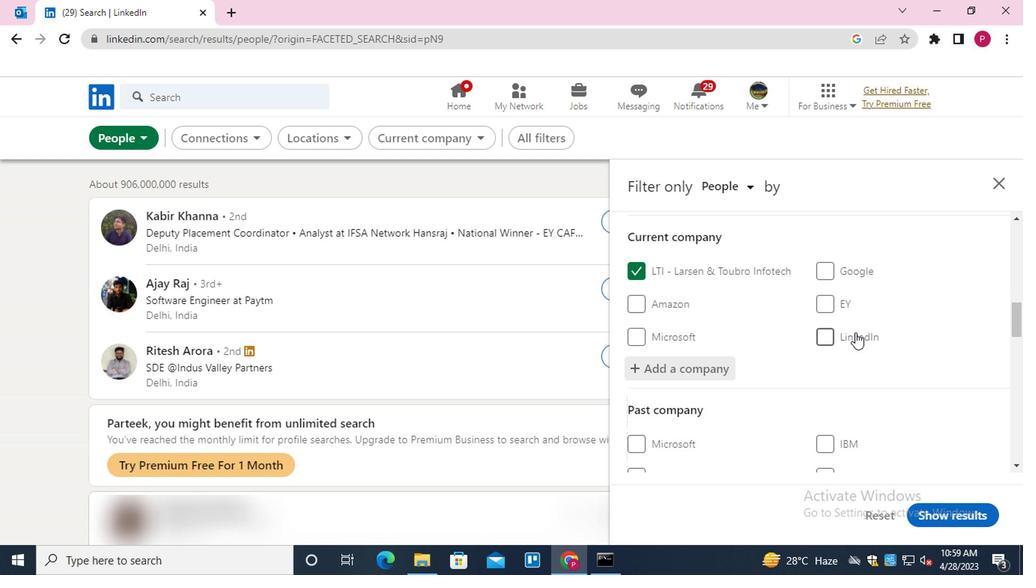 
Action: Mouse scrolled (853, 329) with delta (0, 0)
Screenshot: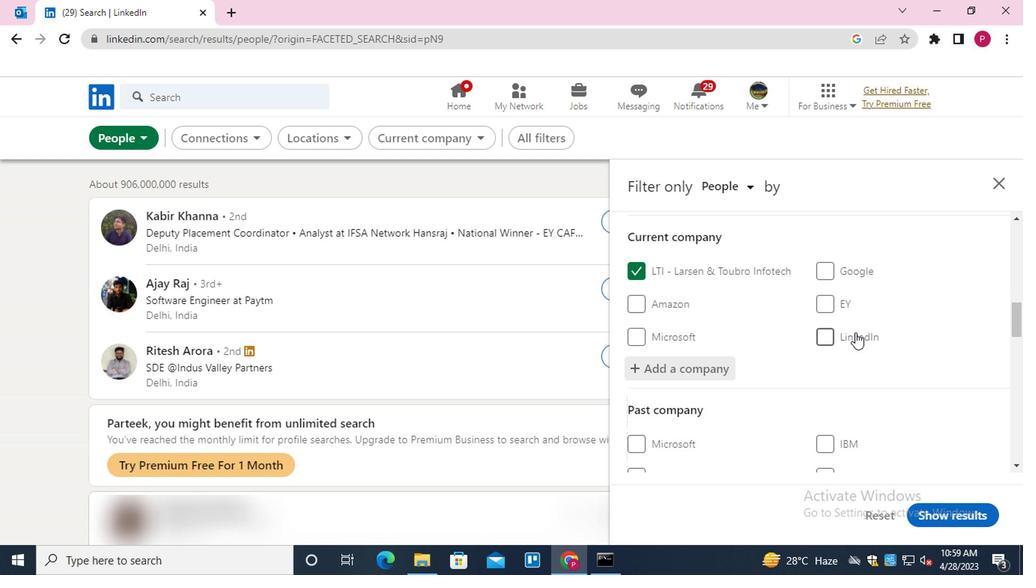 
Action: Mouse scrolled (853, 329) with delta (0, 0)
Screenshot: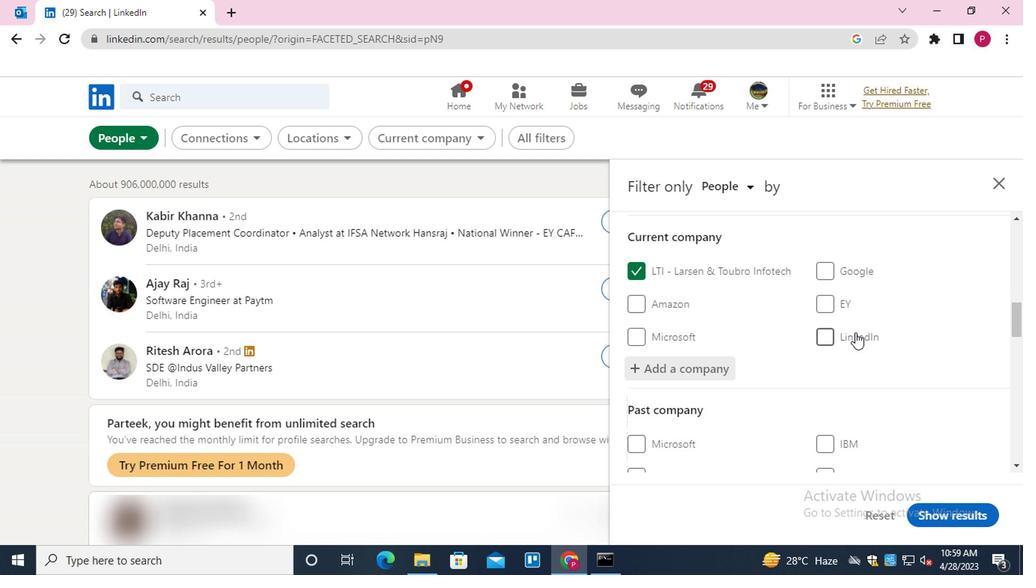
Action: Mouse moved to (839, 333)
Screenshot: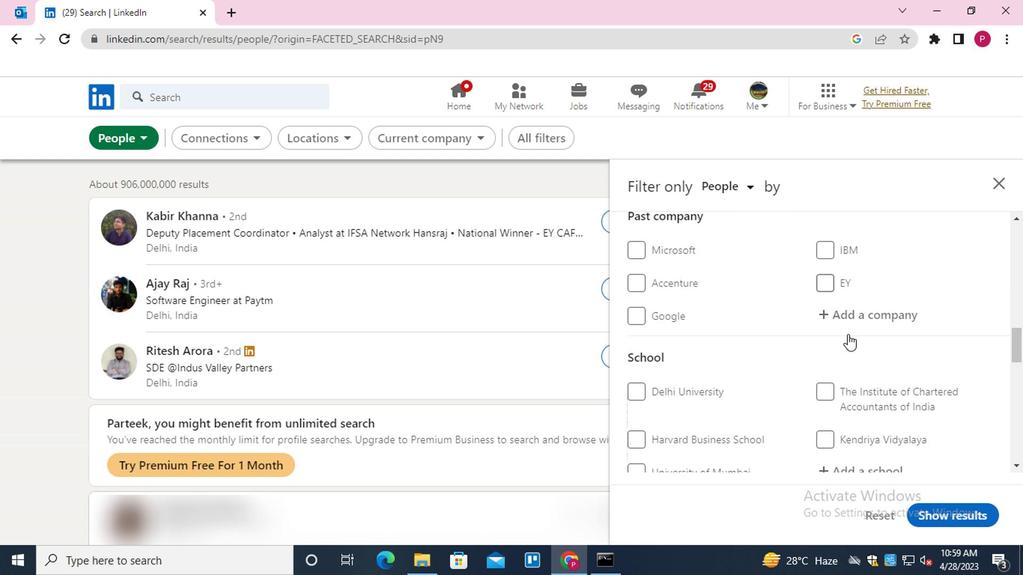 
Action: Mouse scrolled (839, 332) with delta (0, -1)
Screenshot: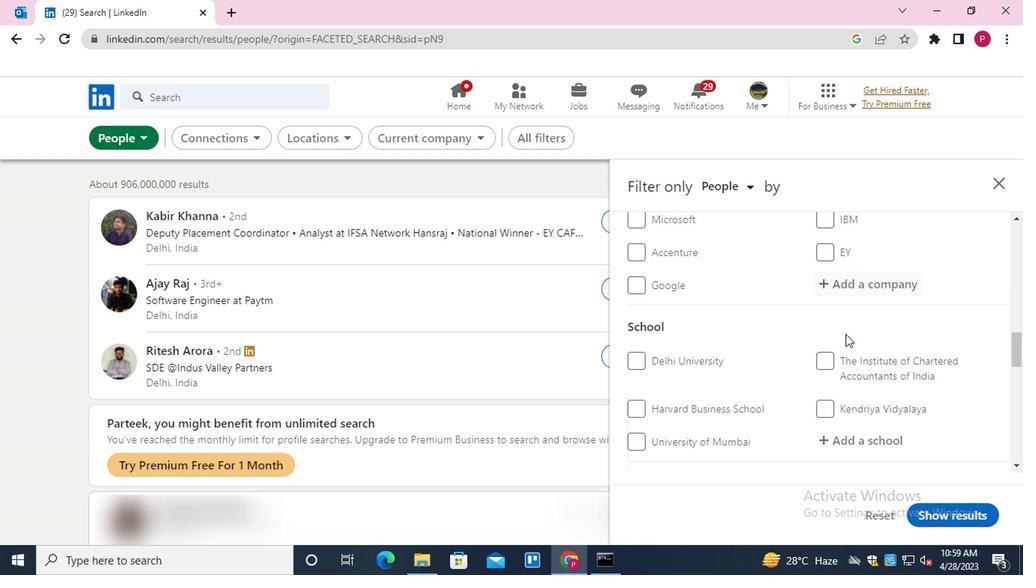 
Action: Mouse scrolled (839, 332) with delta (0, -1)
Screenshot: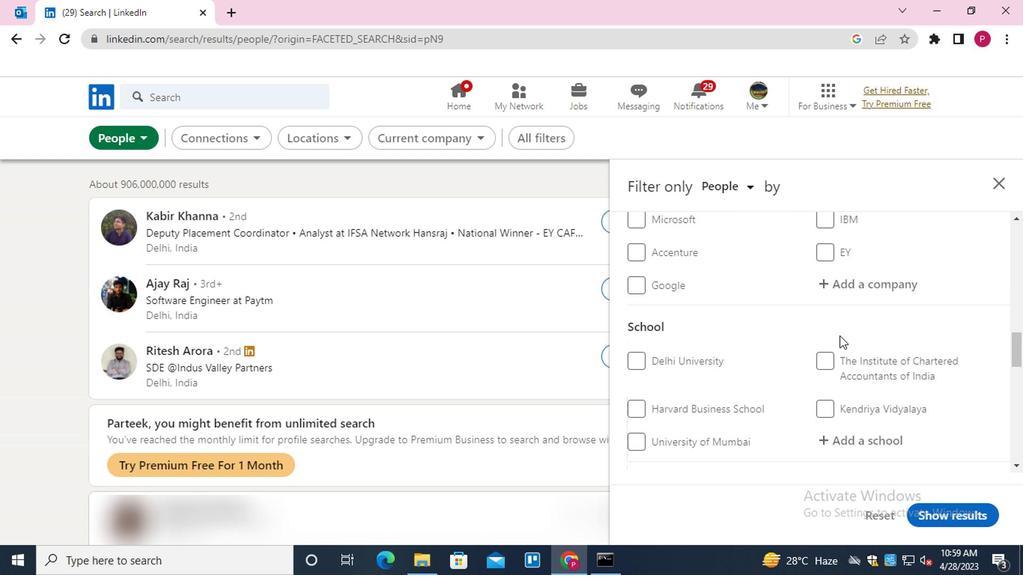 
Action: Mouse moved to (848, 289)
Screenshot: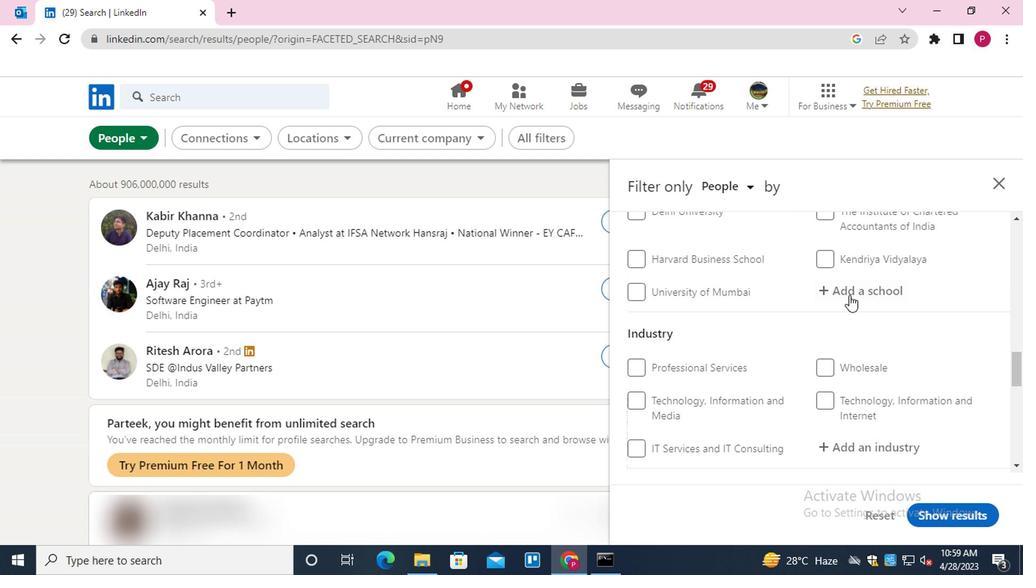 
Action: Mouse pressed left at (848, 289)
Screenshot: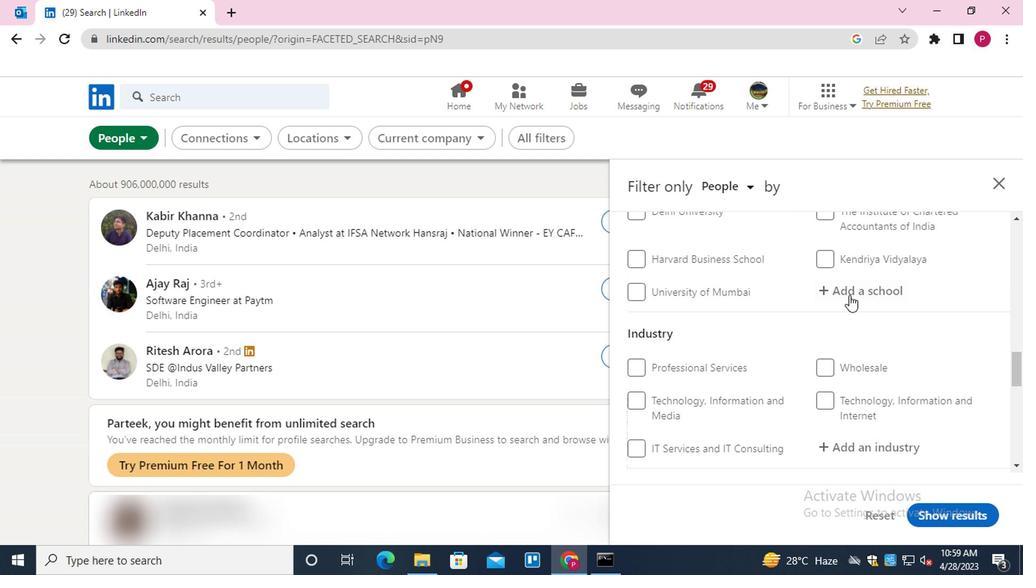 
Action: Key pressed <Key.shift><Key.shift><Key.shift><Key.shift>NAGPUR<Key.space><Key.shift>JOBS<Key.down><Key.enter>
Screenshot: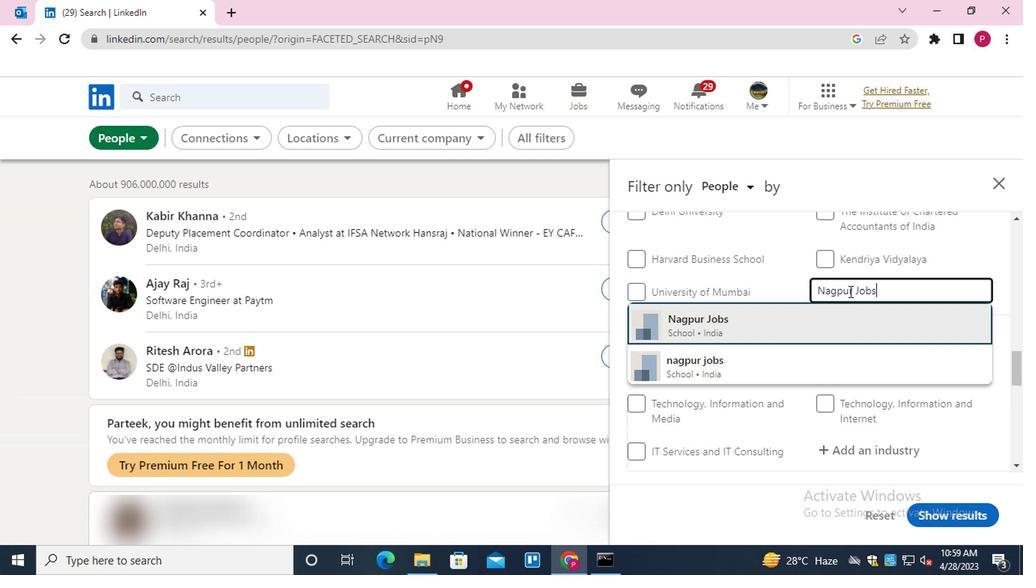 
Action: Mouse moved to (844, 291)
Screenshot: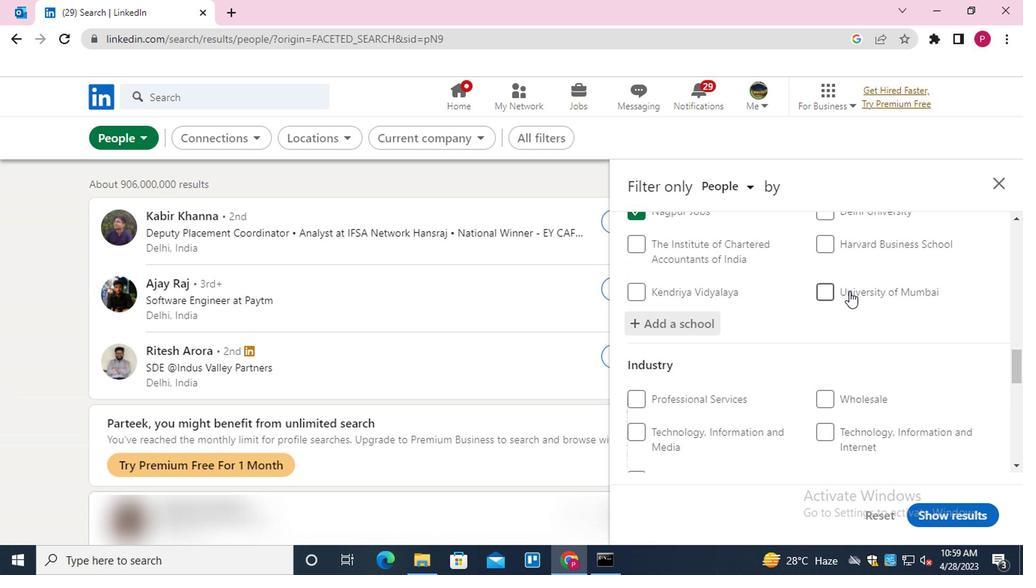 
Action: Mouse scrolled (844, 290) with delta (0, 0)
Screenshot: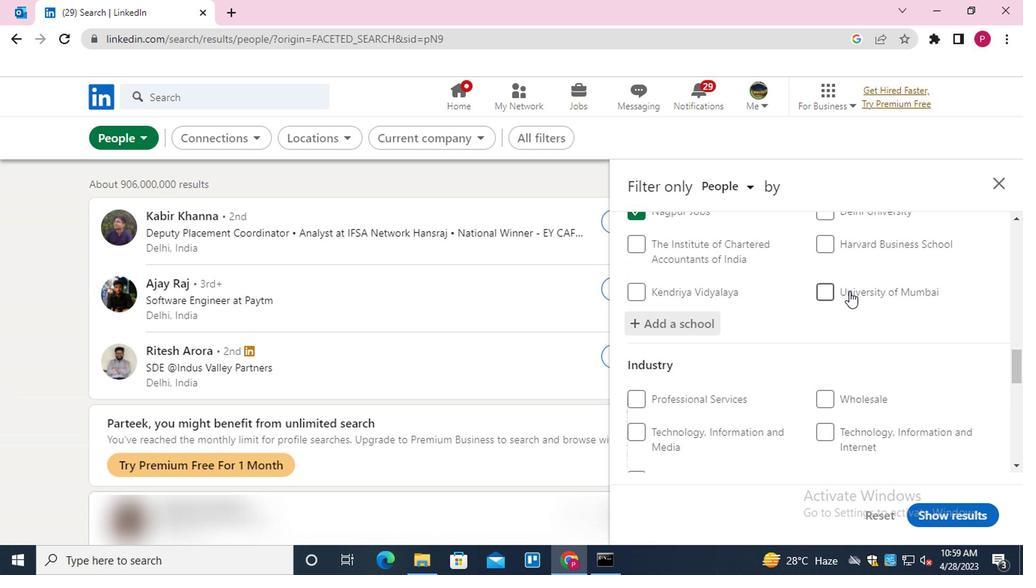 
Action: Mouse moved to (844, 291)
Screenshot: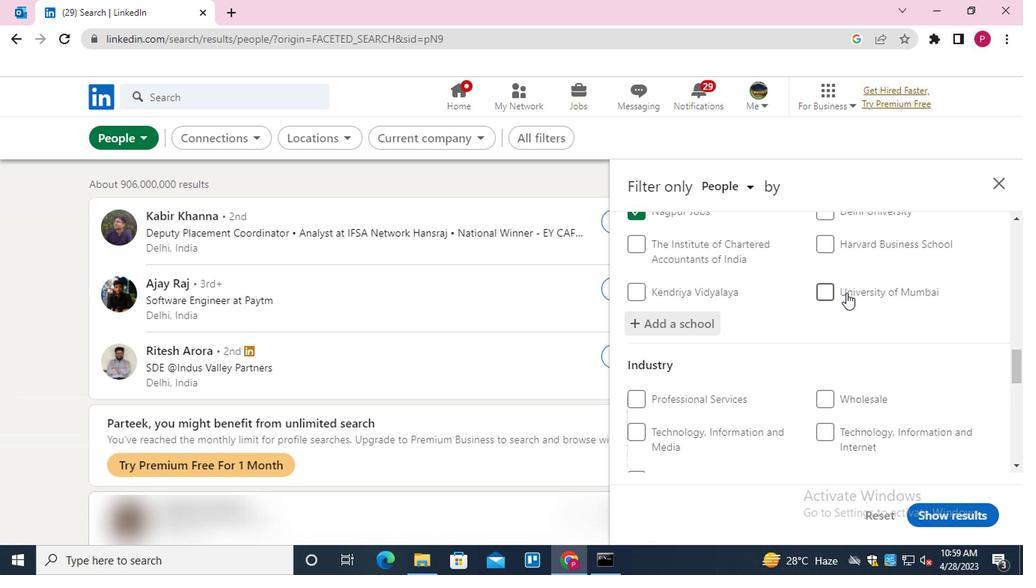 
Action: Mouse scrolled (844, 290) with delta (0, 0)
Screenshot: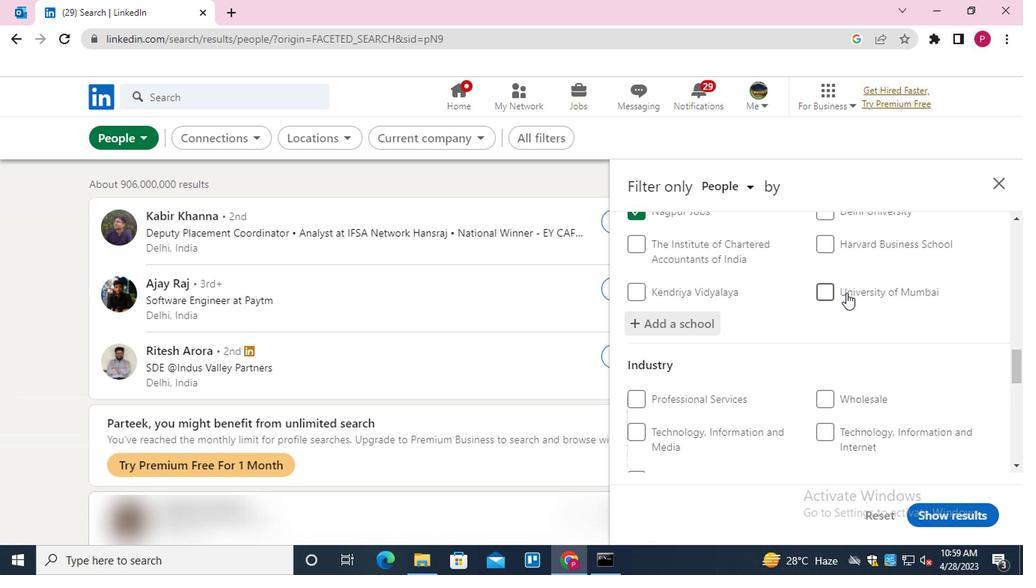 
Action: Mouse scrolled (844, 290) with delta (0, 0)
Screenshot: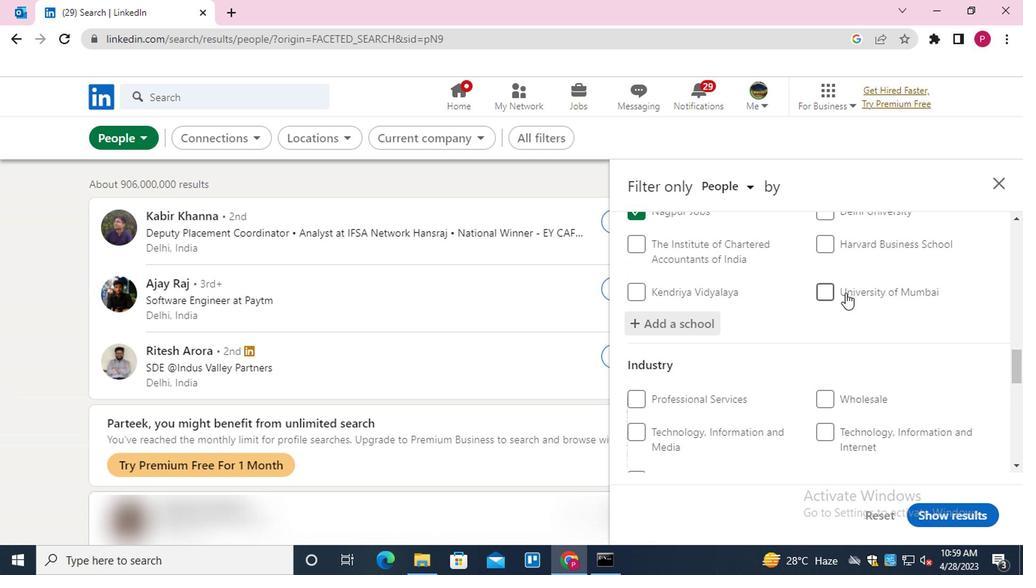 
Action: Mouse moved to (872, 254)
Screenshot: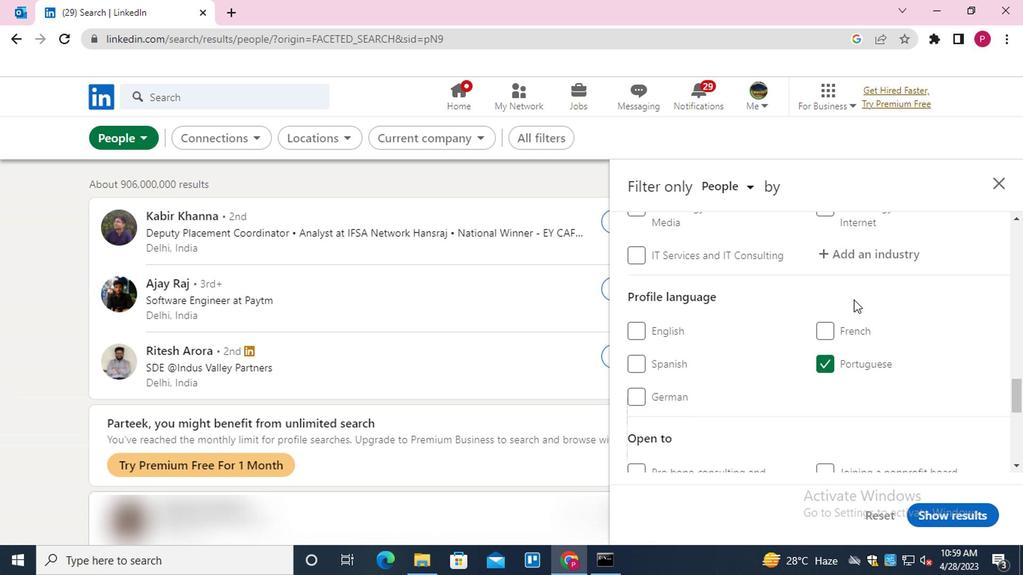 
Action: Mouse pressed left at (872, 254)
Screenshot: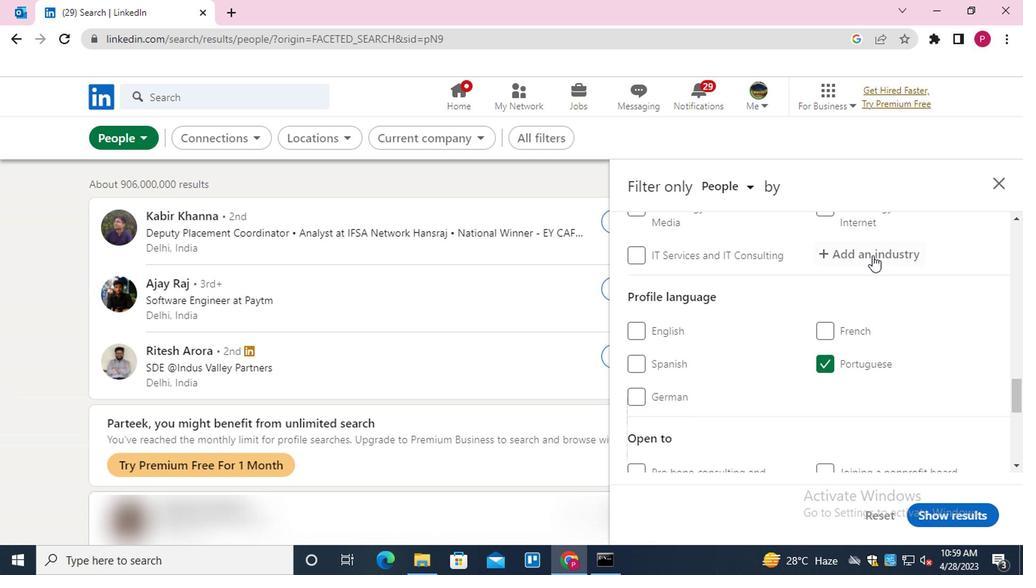 
Action: Key pressed <Key.shift>NEWSPAPE<Key.down><Key.enter>
Screenshot: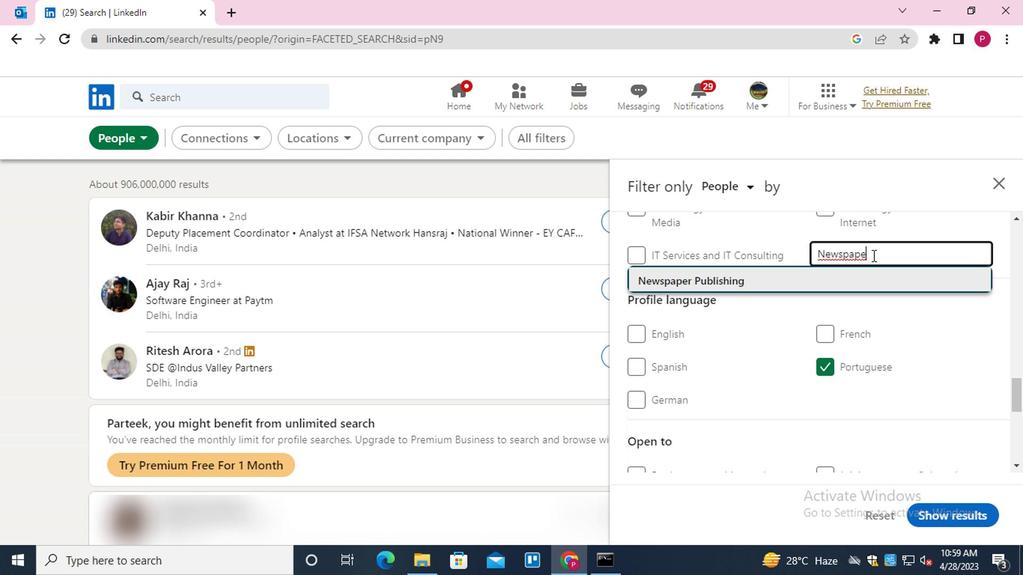 
Action: Mouse moved to (819, 292)
Screenshot: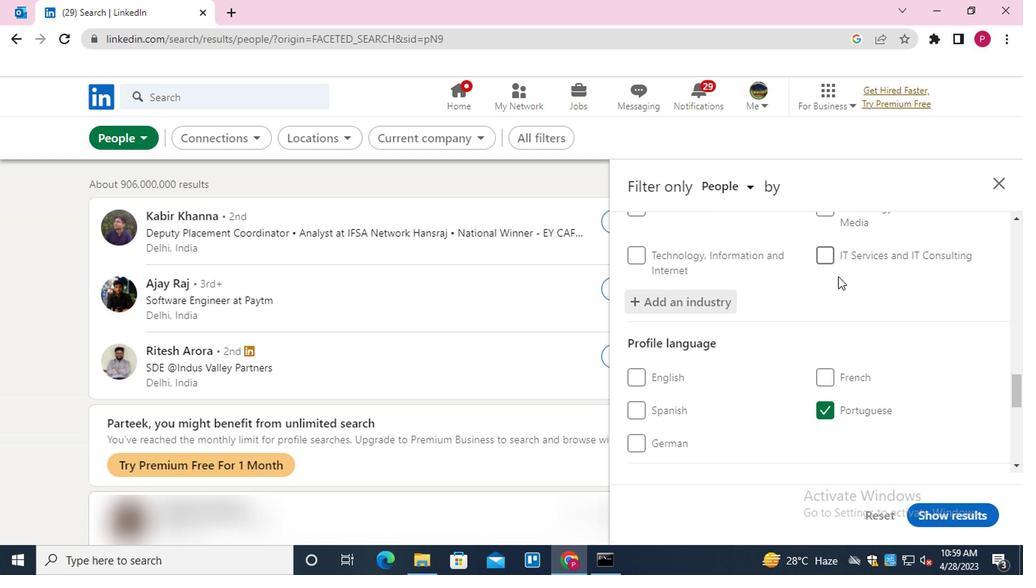 
Action: Mouse scrolled (819, 291) with delta (0, -1)
Screenshot: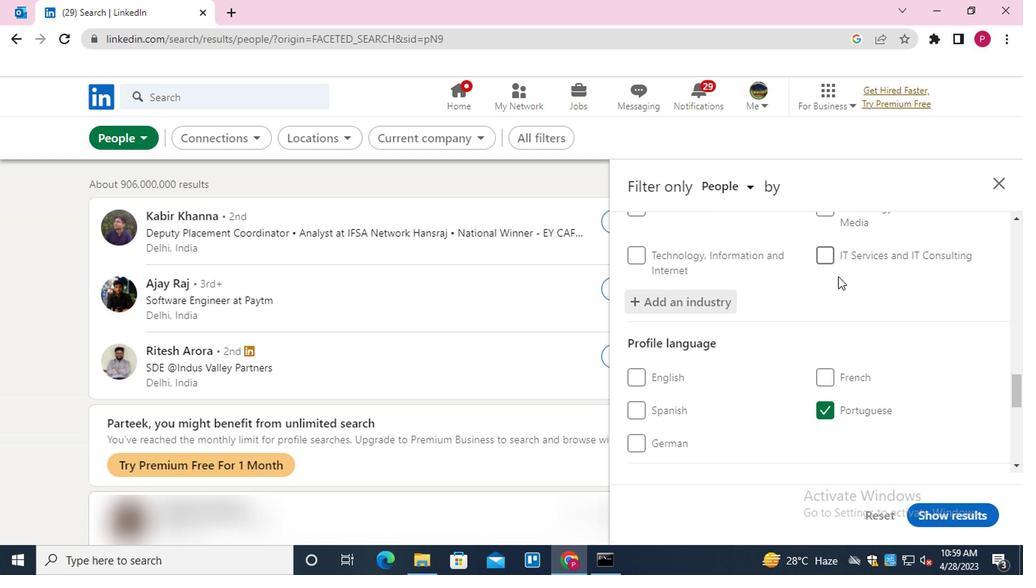 
Action: Mouse moved to (814, 299)
Screenshot: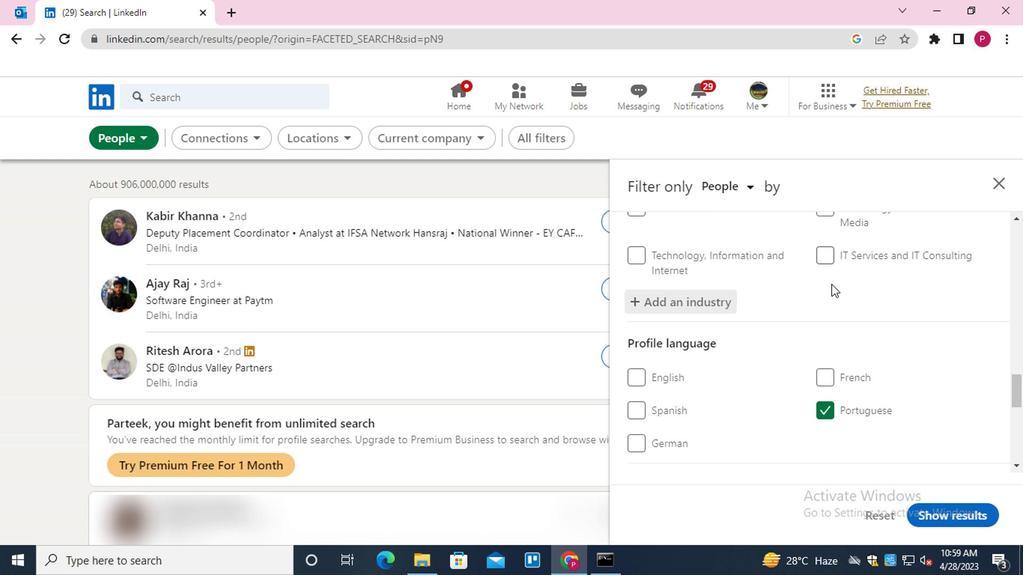 
Action: Mouse scrolled (814, 298) with delta (0, 0)
Screenshot: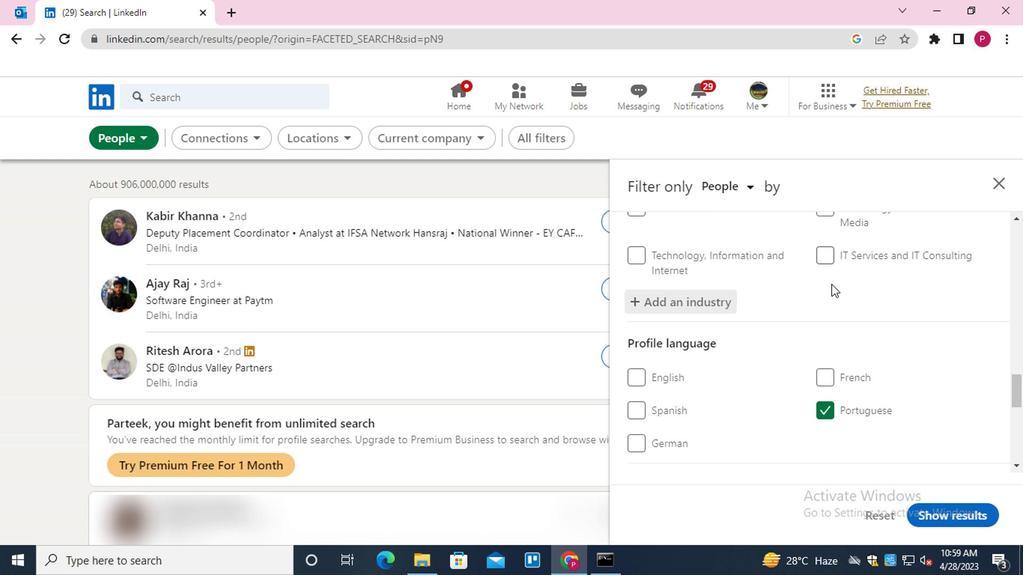 
Action: Mouse moved to (812, 303)
Screenshot: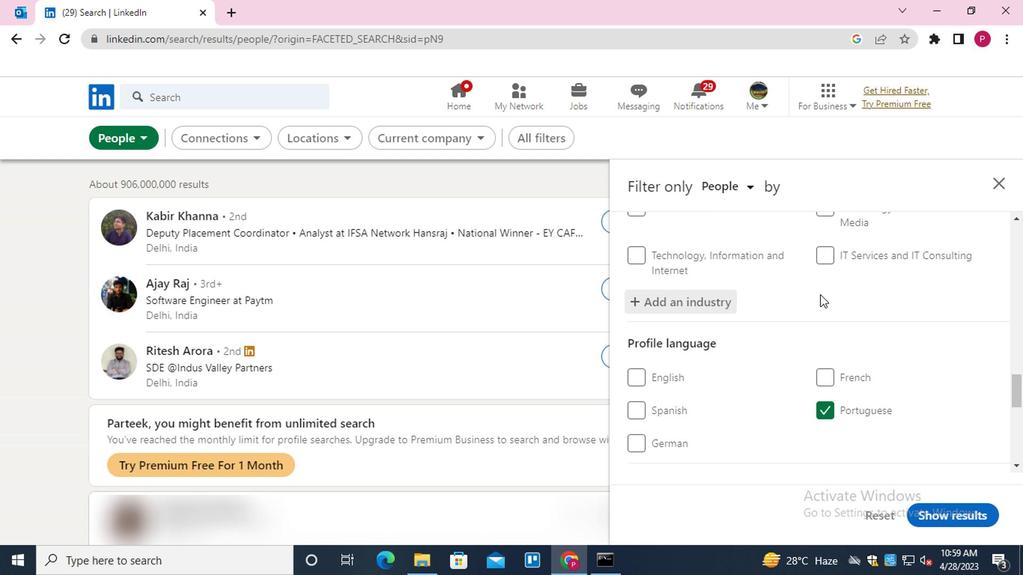 
Action: Mouse scrolled (812, 302) with delta (0, -1)
Screenshot: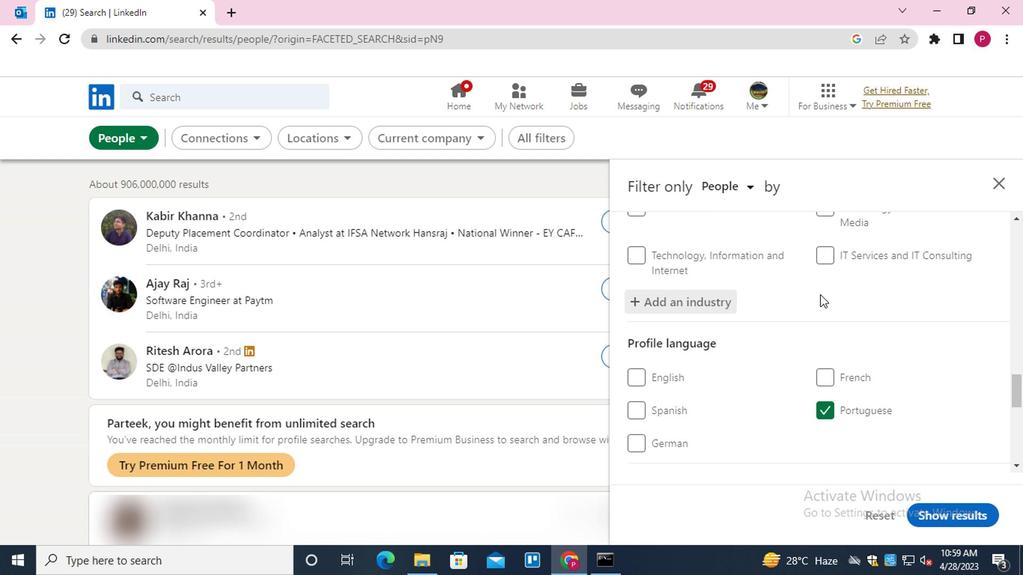 
Action: Mouse moved to (739, 312)
Screenshot: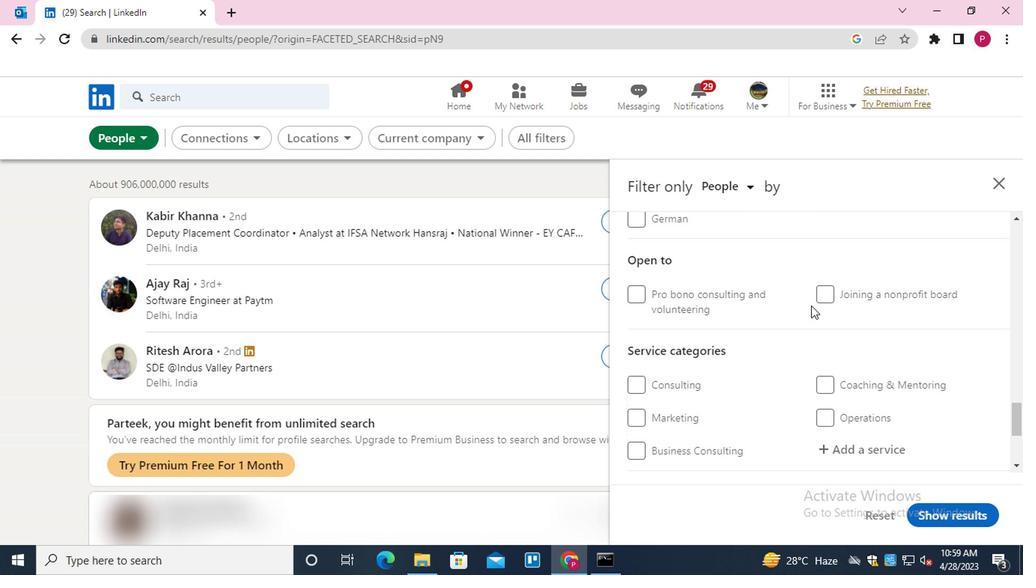 
Action: Mouse scrolled (739, 311) with delta (0, 0)
Screenshot: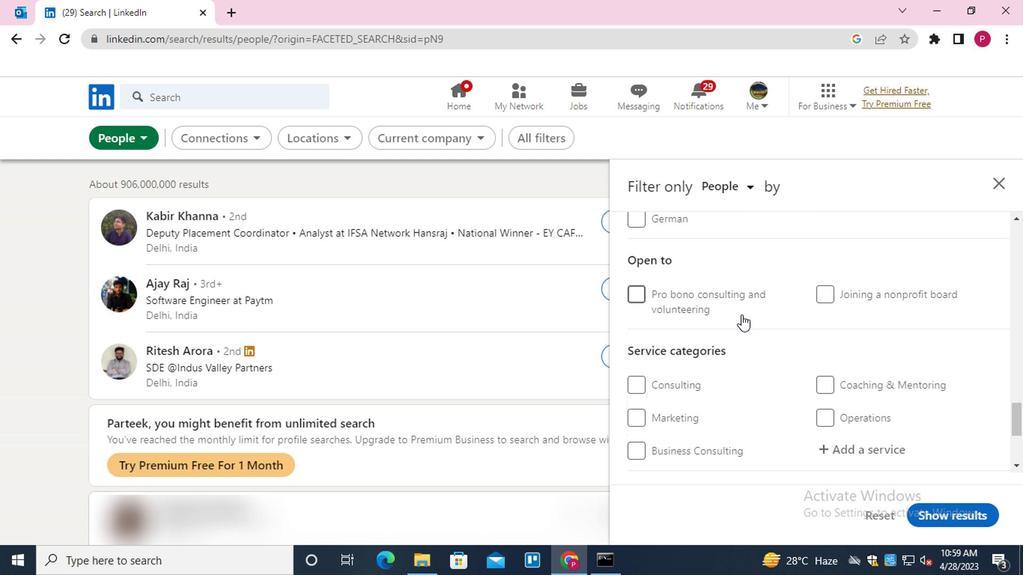 
Action: Mouse scrolled (739, 311) with delta (0, 0)
Screenshot: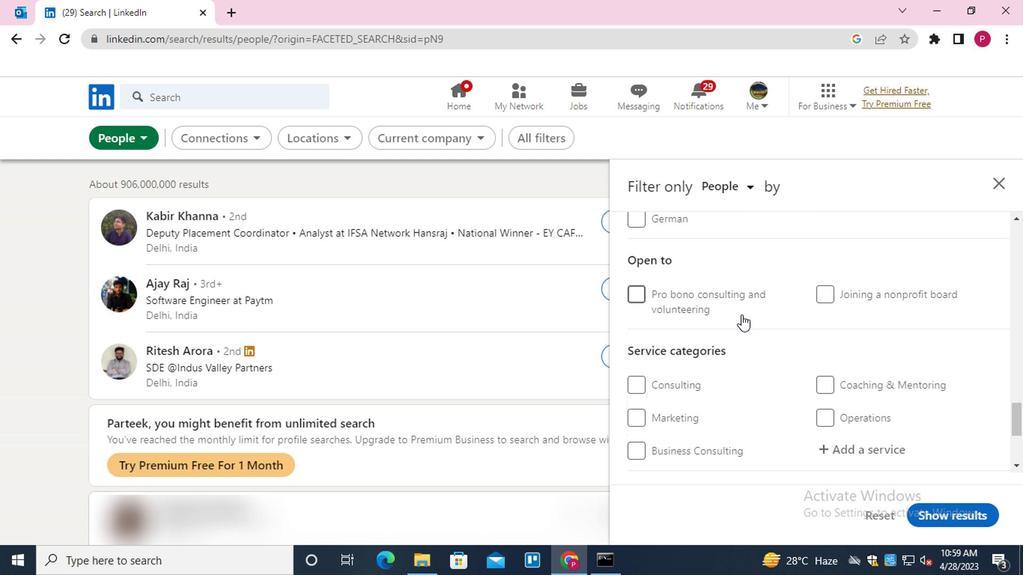 
Action: Mouse moved to (832, 288)
Screenshot: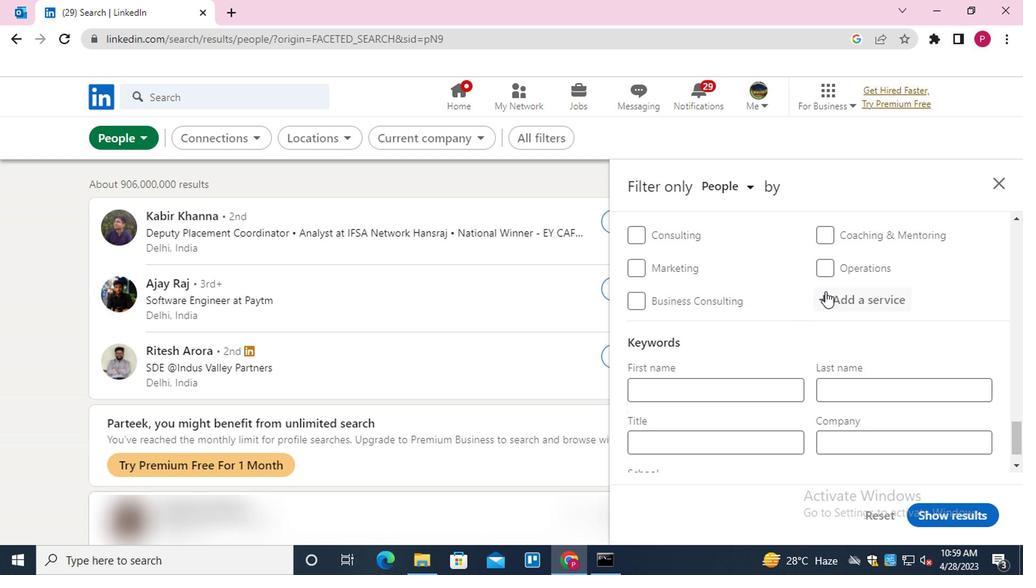 
Action: Mouse pressed left at (832, 288)
Screenshot: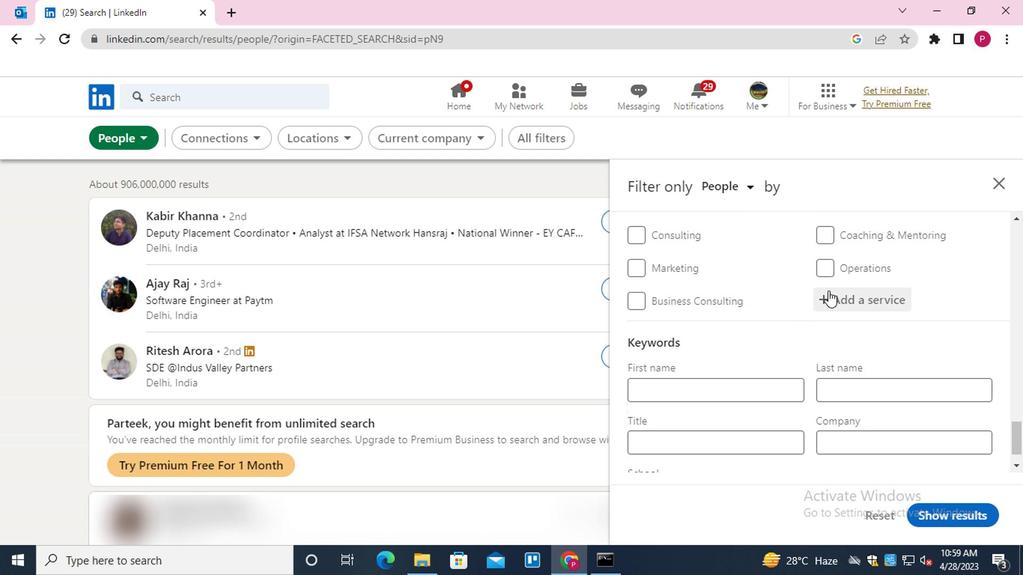 
Action: Mouse moved to (834, 288)
Screenshot: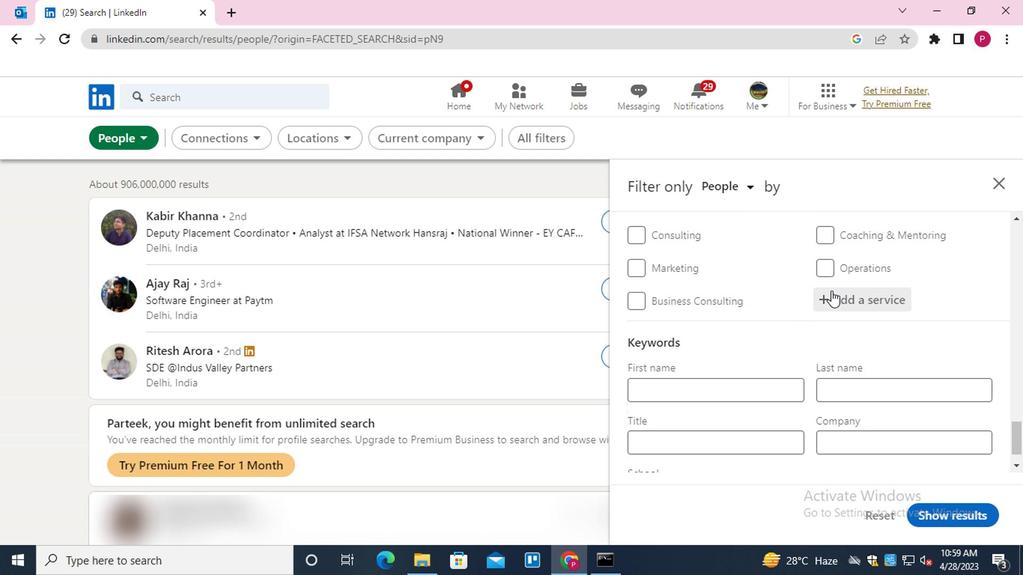 
Action: Key pressed <Key.shift>INTER<Key.down><Key.down><Key.down><Key.down><Key.down><Key.enter>
Screenshot: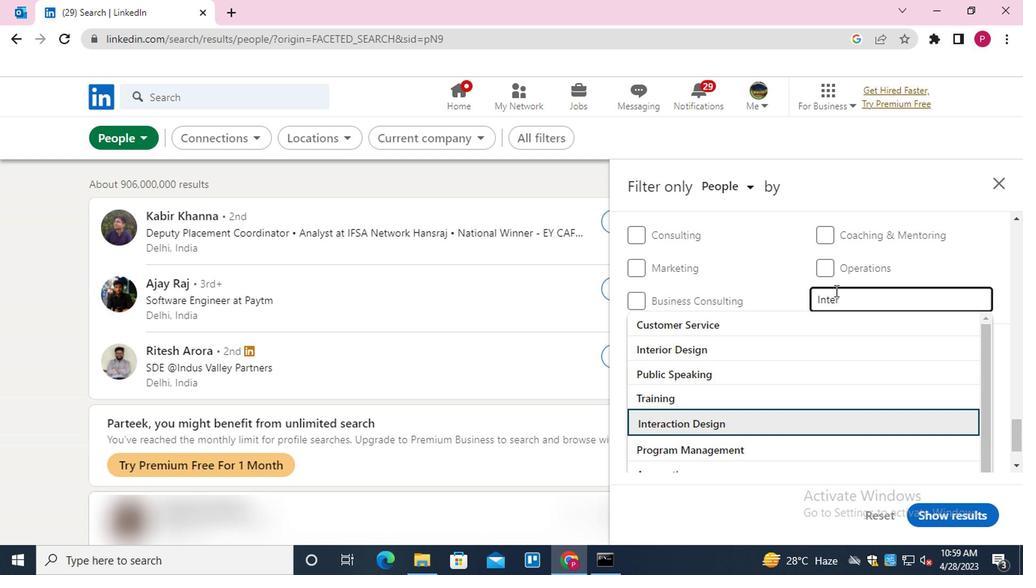 
Action: Mouse moved to (827, 294)
Screenshot: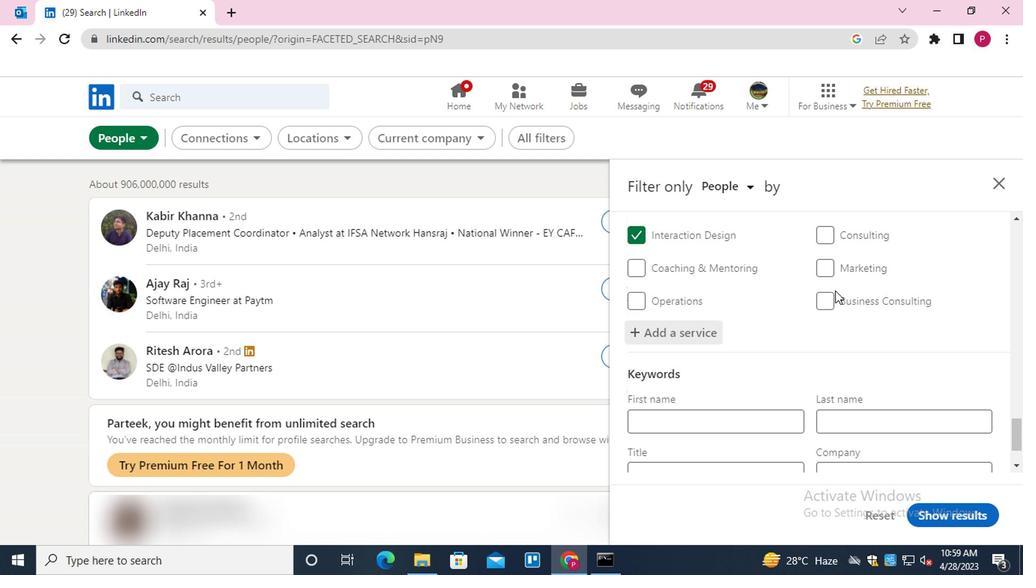 
Action: Mouse scrolled (827, 293) with delta (0, -1)
Screenshot: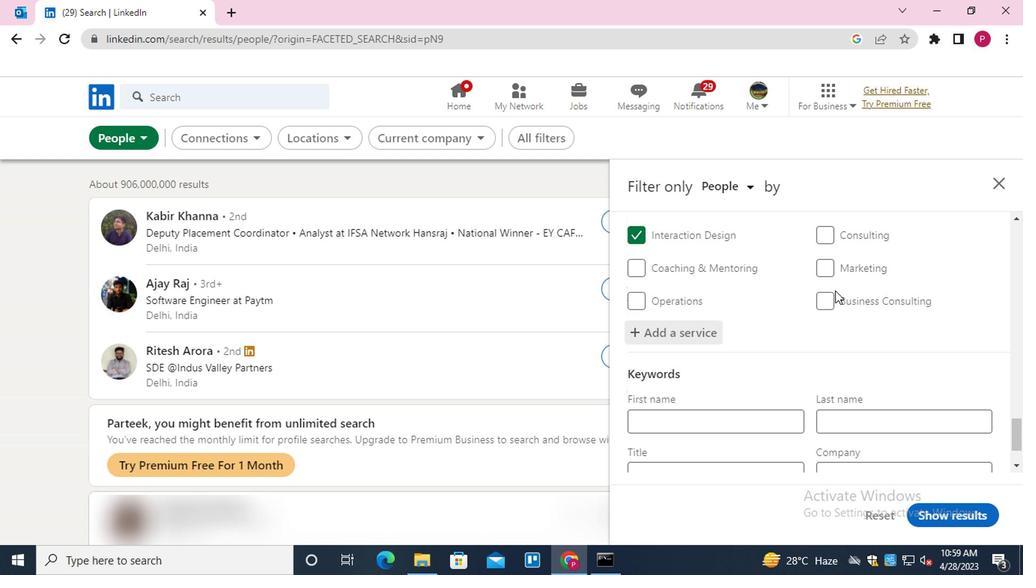 
Action: Mouse scrolled (827, 293) with delta (0, -1)
Screenshot: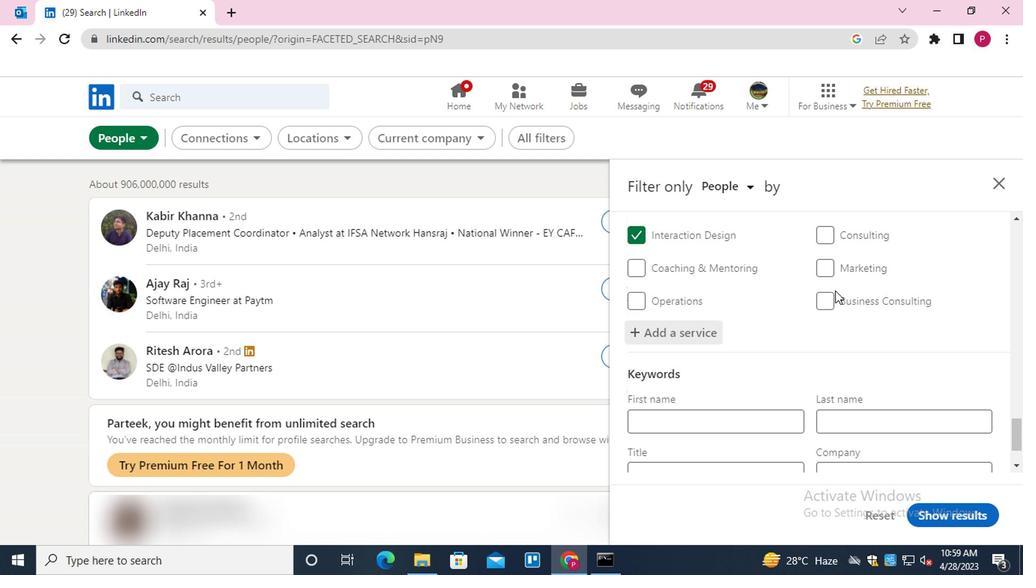 
Action: Mouse scrolled (827, 293) with delta (0, -1)
Screenshot: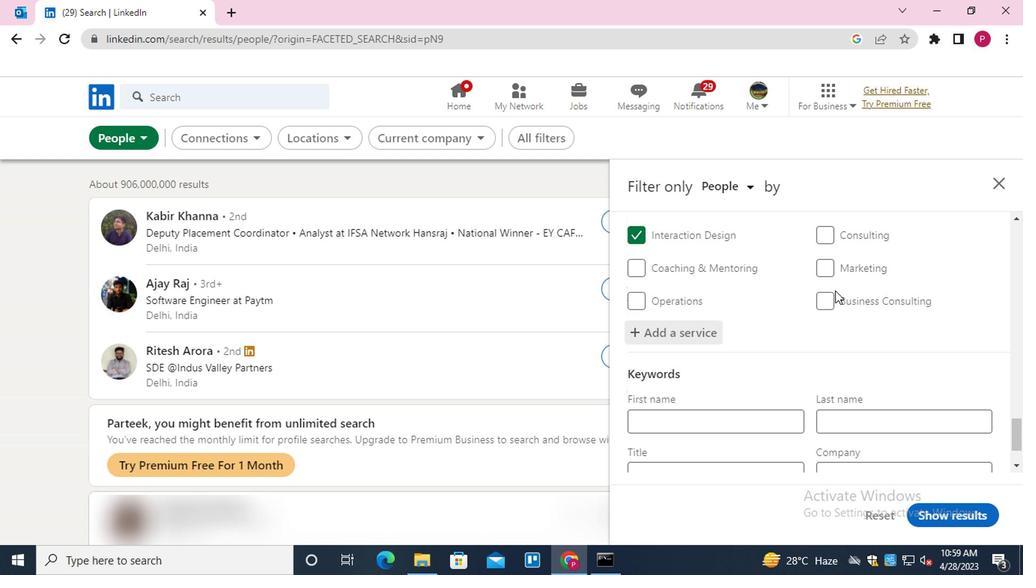 
Action: Mouse scrolled (827, 293) with delta (0, -1)
Screenshot: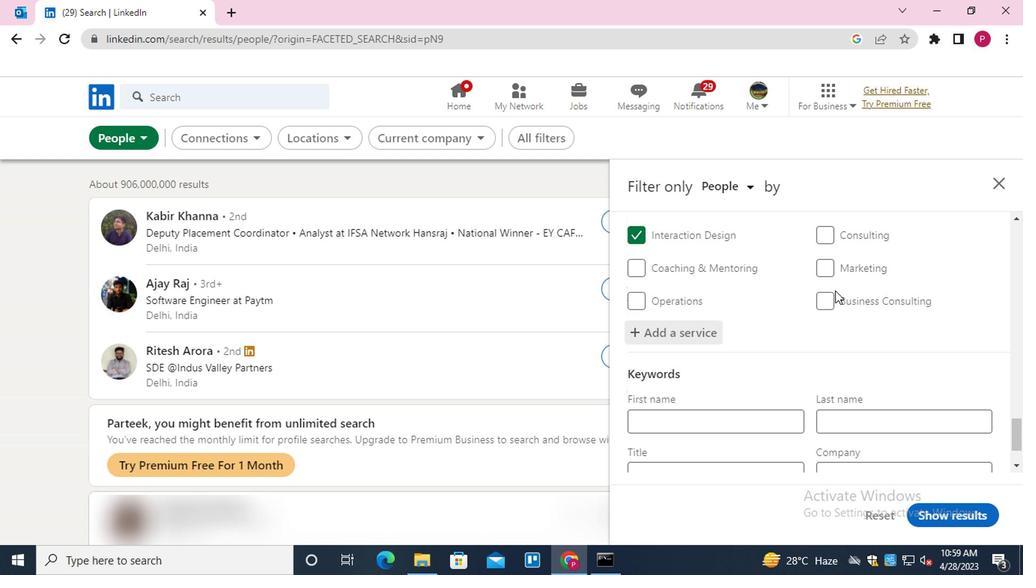 
Action: Mouse moved to (702, 399)
Screenshot: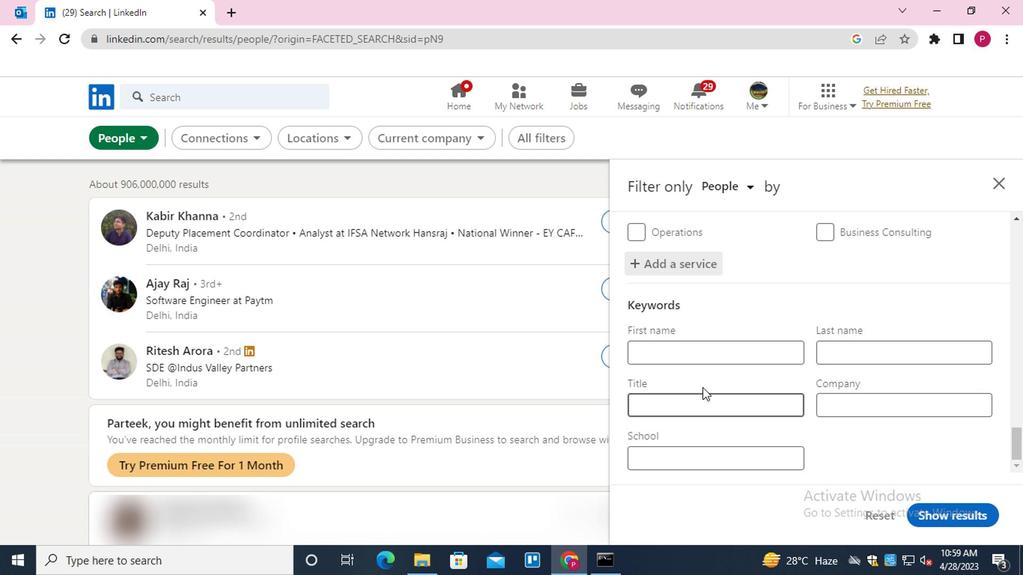 
Action: Mouse pressed left at (702, 399)
Screenshot: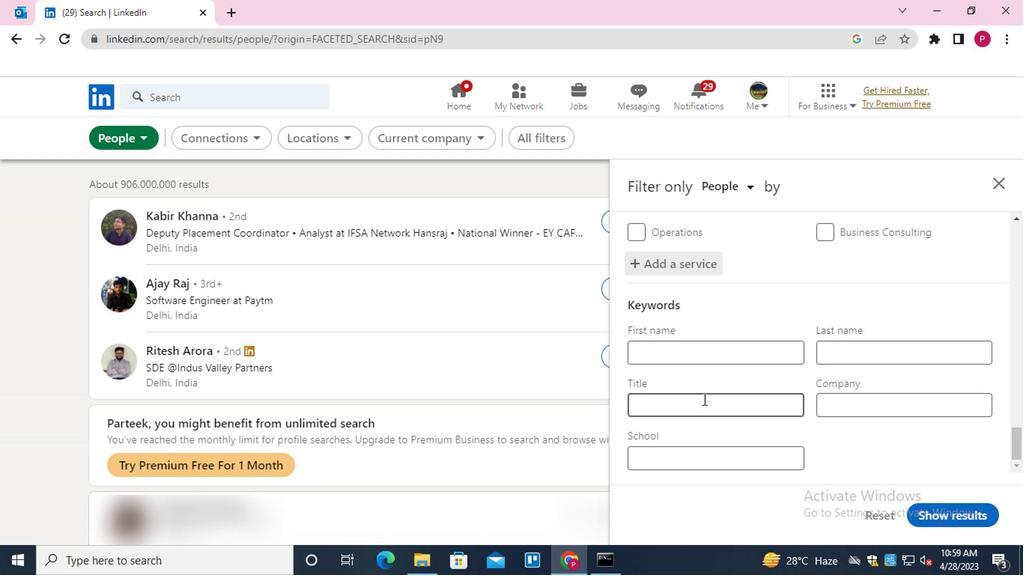 
Action: Key pressed <Key.shift>ACTOE<Key.backspace>R
Screenshot: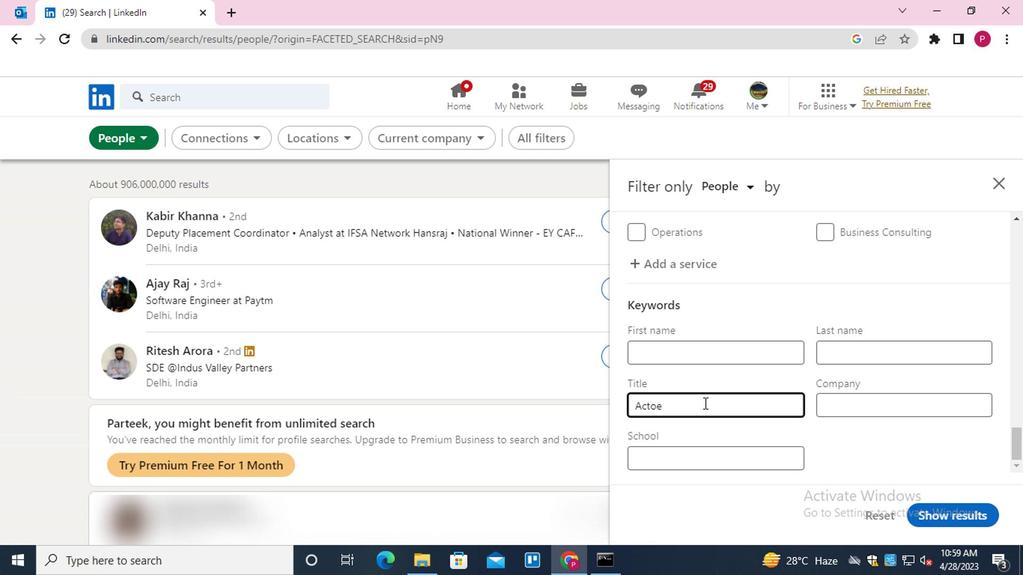 
Action: Mouse moved to (952, 510)
Screenshot: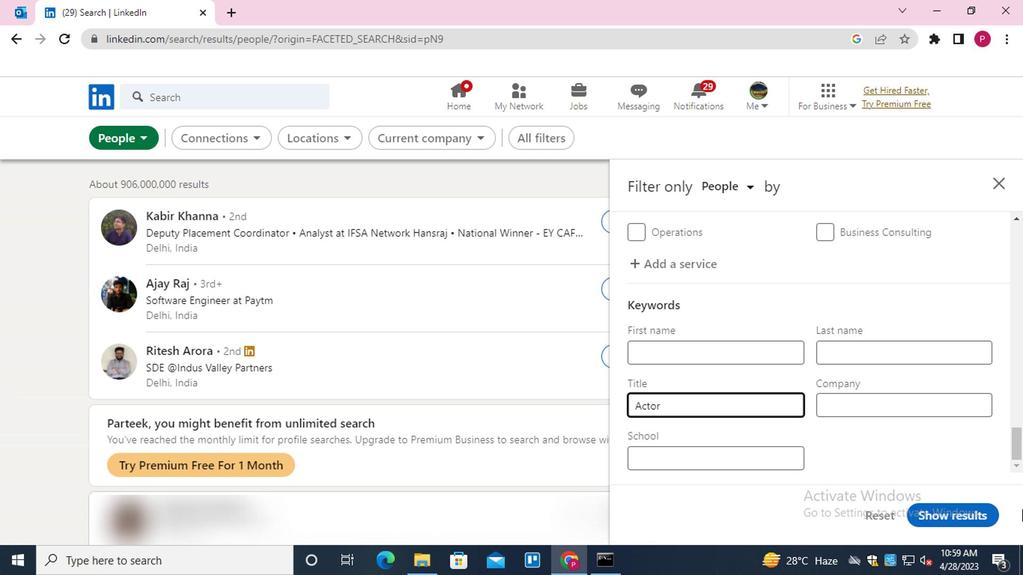 
Action: Mouse pressed left at (952, 510)
Screenshot: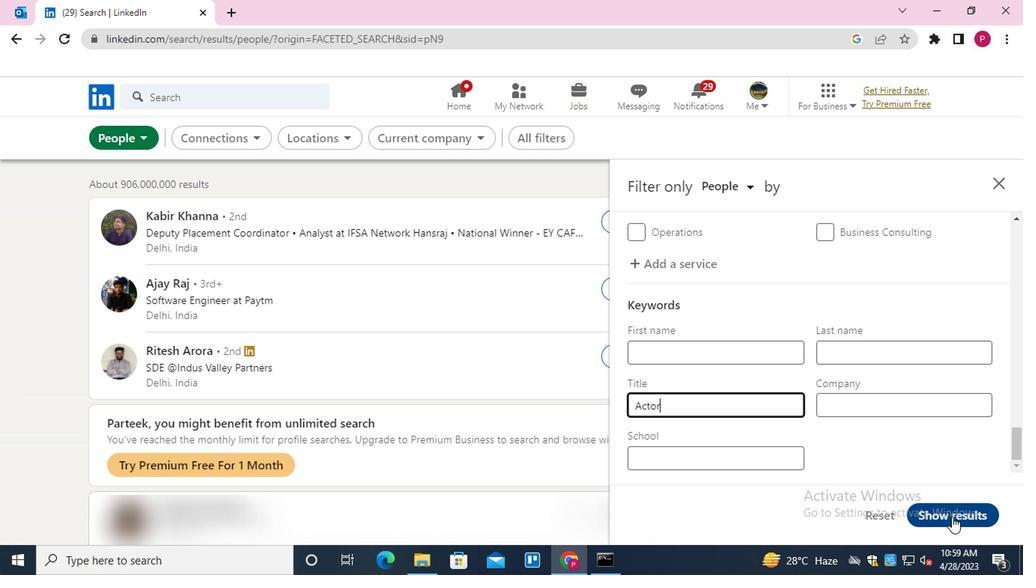 
Action: Mouse moved to (451, 316)
Screenshot: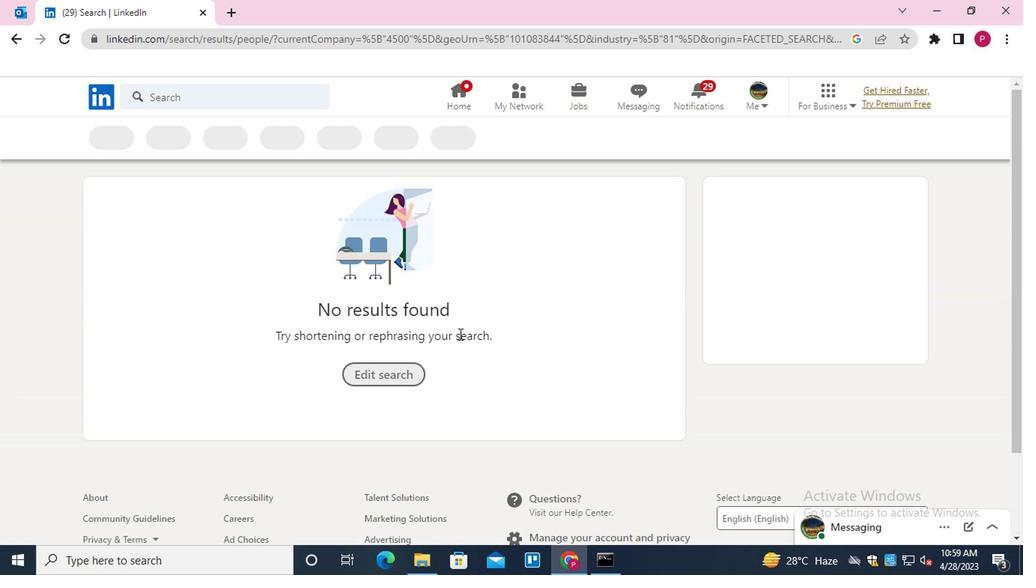 
